 Task: Create ChildIssue0000000097 as Child Issue of Issue Issue0000000049 in Backlog  in Scrum Project Project0000000010 in Jira. Create ChildIssue0000000098 as Child Issue of Issue Issue0000000049 in Backlog  in Scrum Project Project0000000010 in Jira. Create ChildIssue0000000099 as Child Issue of Issue Issue0000000050 in Backlog  in Scrum Project Project0000000010 in Jira. Create ChildIssue0000000100 as Child Issue of Issue Issue0000000050 in Backlog  in Scrum Project Project0000000010 in Jira. Assign mailaustralia7@gmail.com as Assignee of Child Issue ChildIssue0000000081 of Issue Issue0000000041 in Backlog  in Scrum Project Project0000000009 in Jira
Action: Mouse scrolled (519, 297) with delta (0, -1)
Screenshot: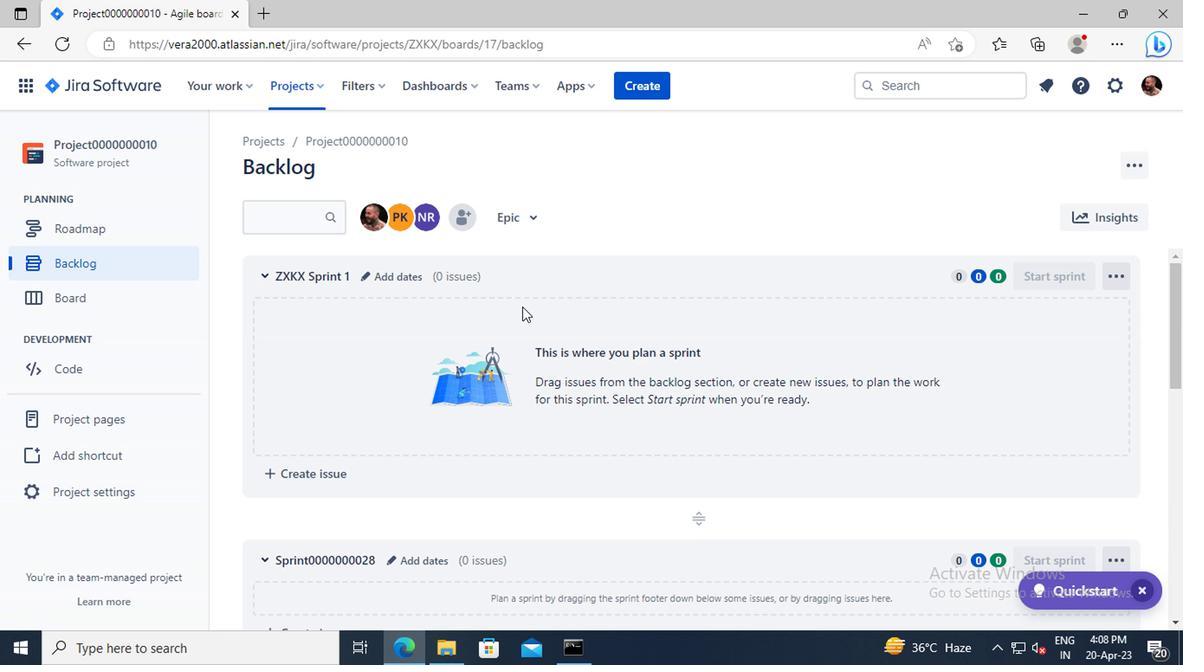 
Action: Mouse scrolled (519, 297) with delta (0, -1)
Screenshot: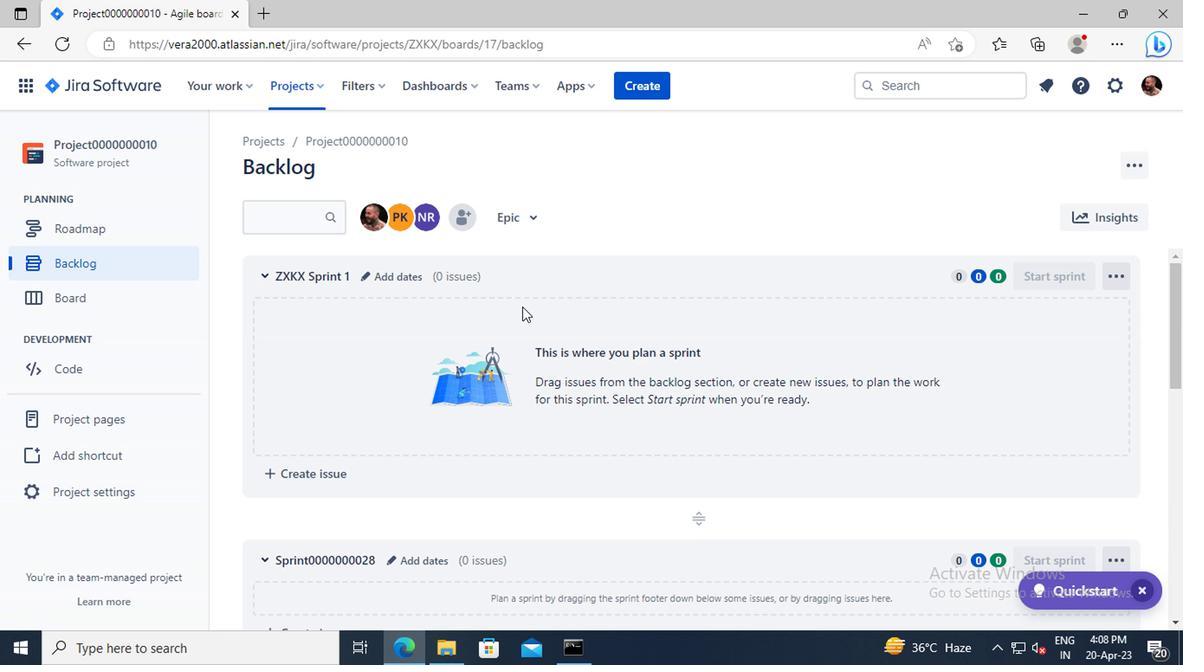
Action: Mouse scrolled (519, 297) with delta (0, -1)
Screenshot: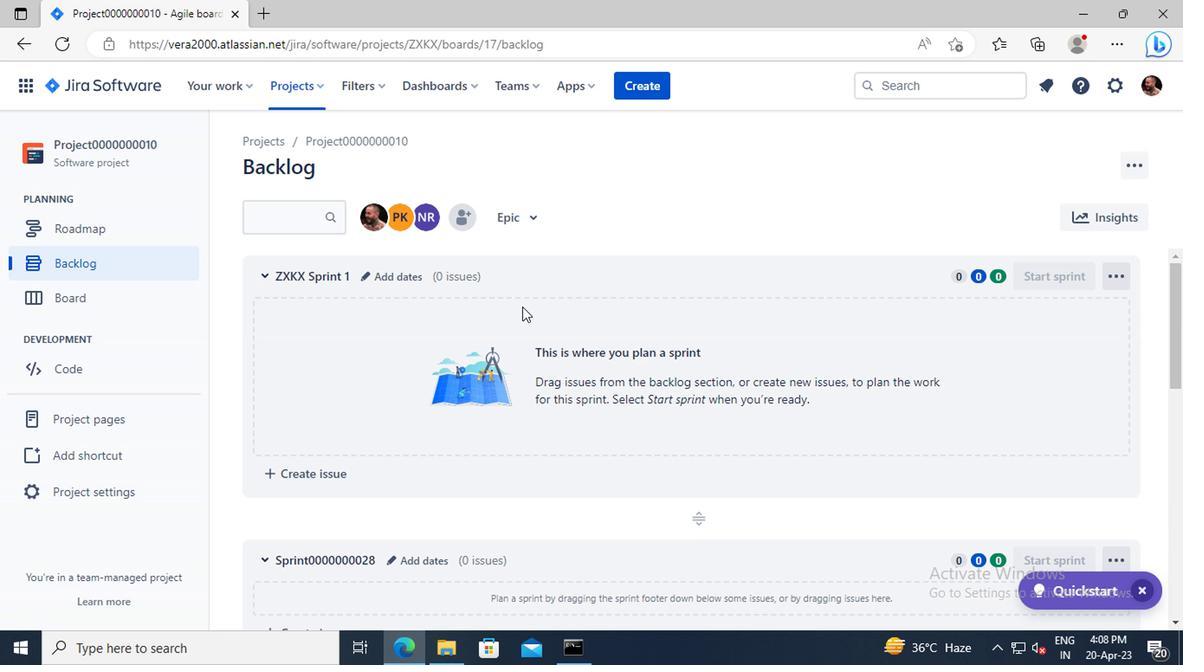 
Action: Mouse scrolled (519, 297) with delta (0, -1)
Screenshot: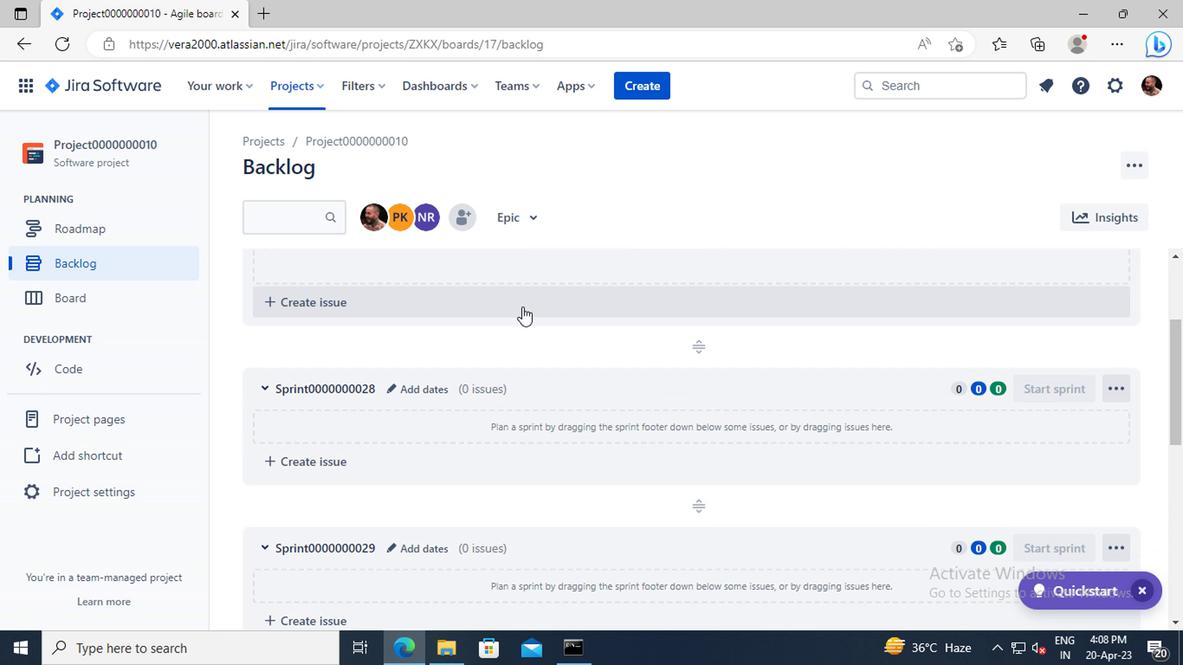
Action: Mouse scrolled (519, 297) with delta (0, -1)
Screenshot: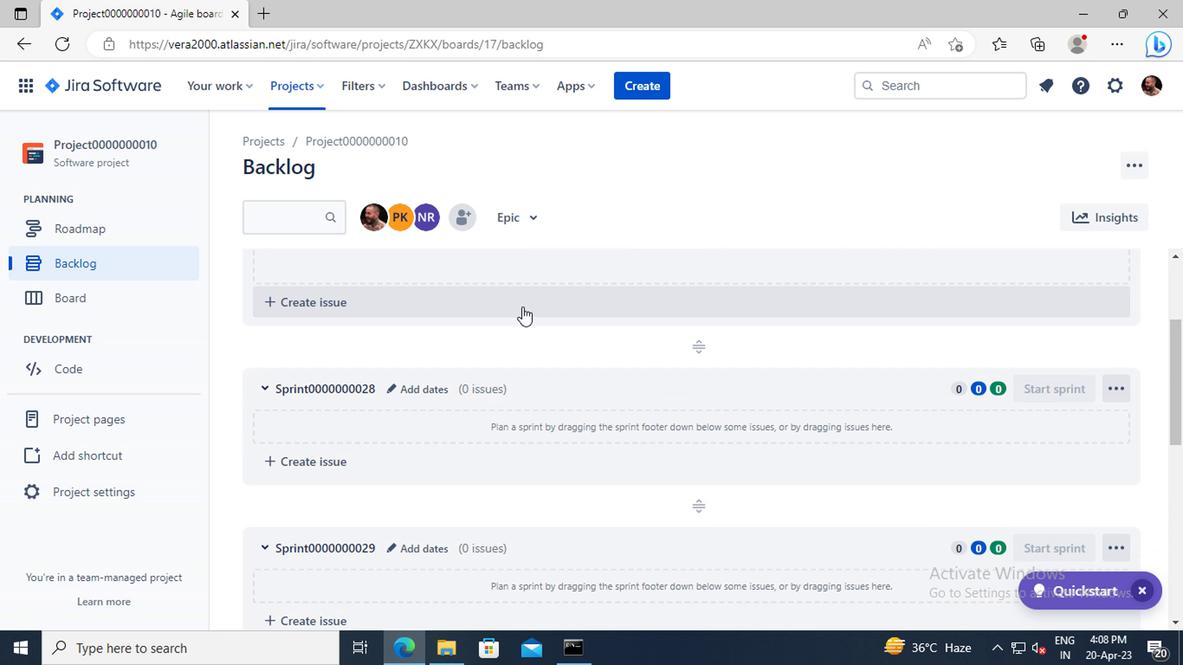 
Action: Mouse scrolled (519, 297) with delta (0, -1)
Screenshot: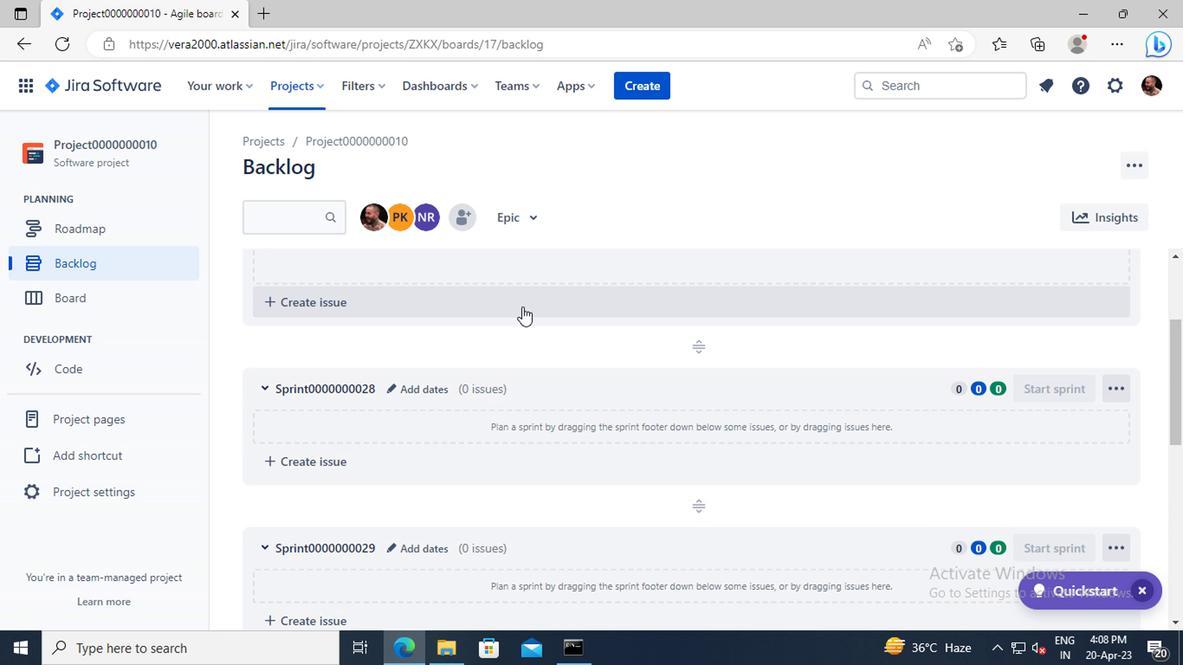 
Action: Mouse scrolled (519, 297) with delta (0, -1)
Screenshot: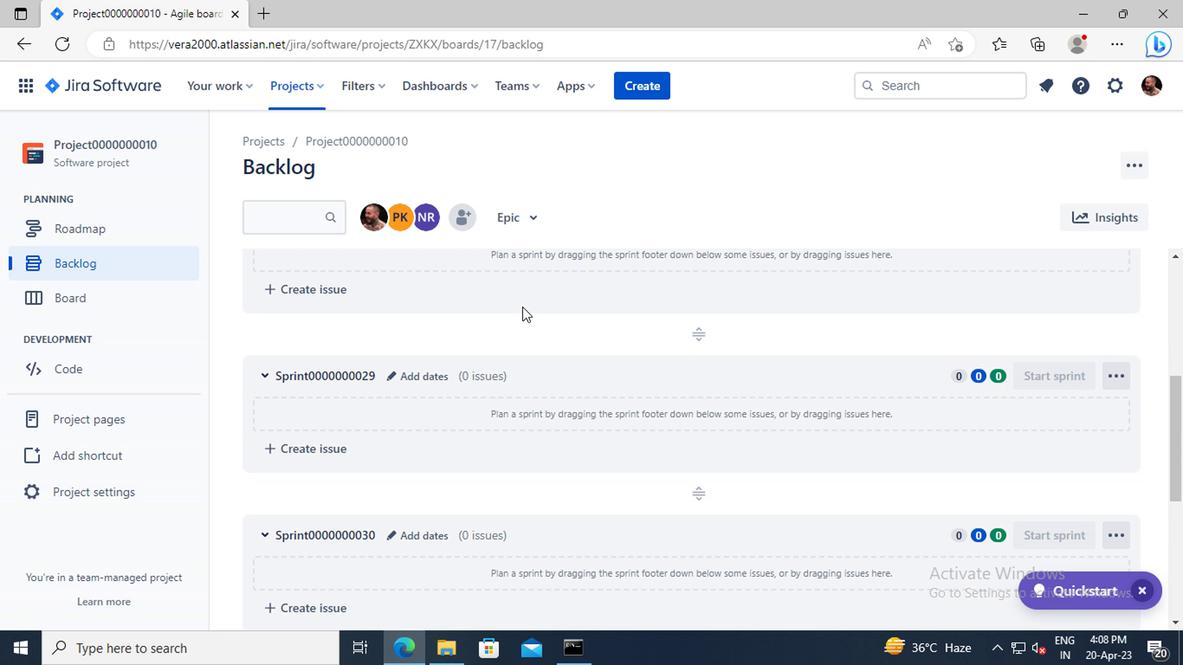 
Action: Mouse scrolled (519, 297) with delta (0, -1)
Screenshot: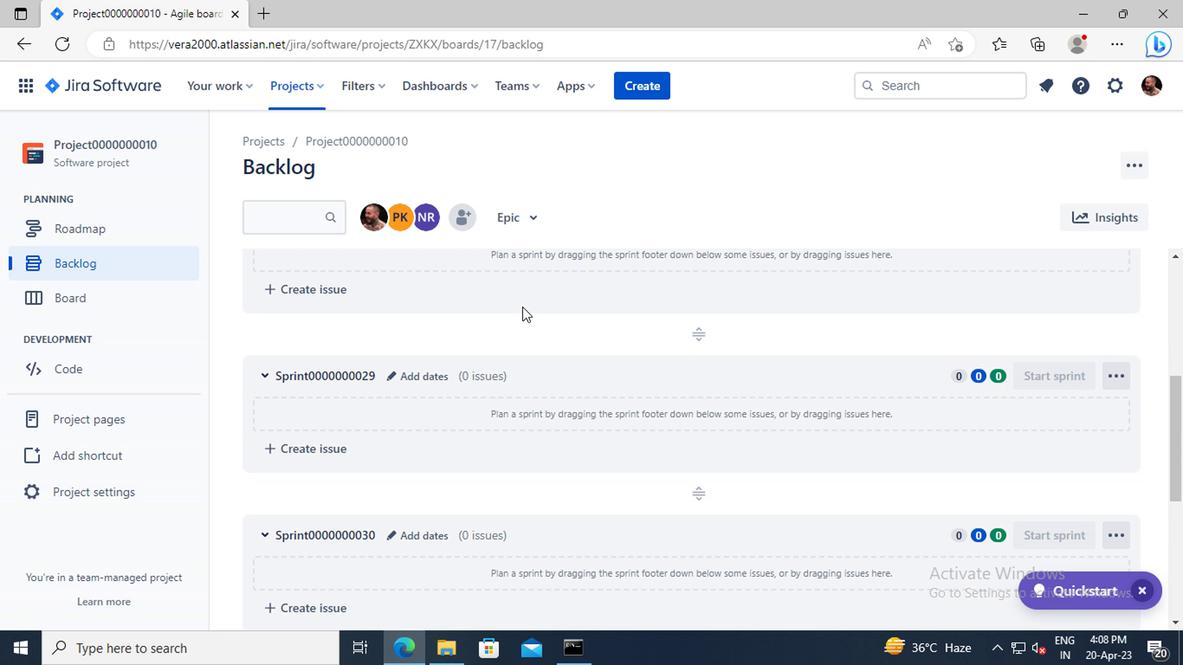 
Action: Mouse scrolled (519, 297) with delta (0, -1)
Screenshot: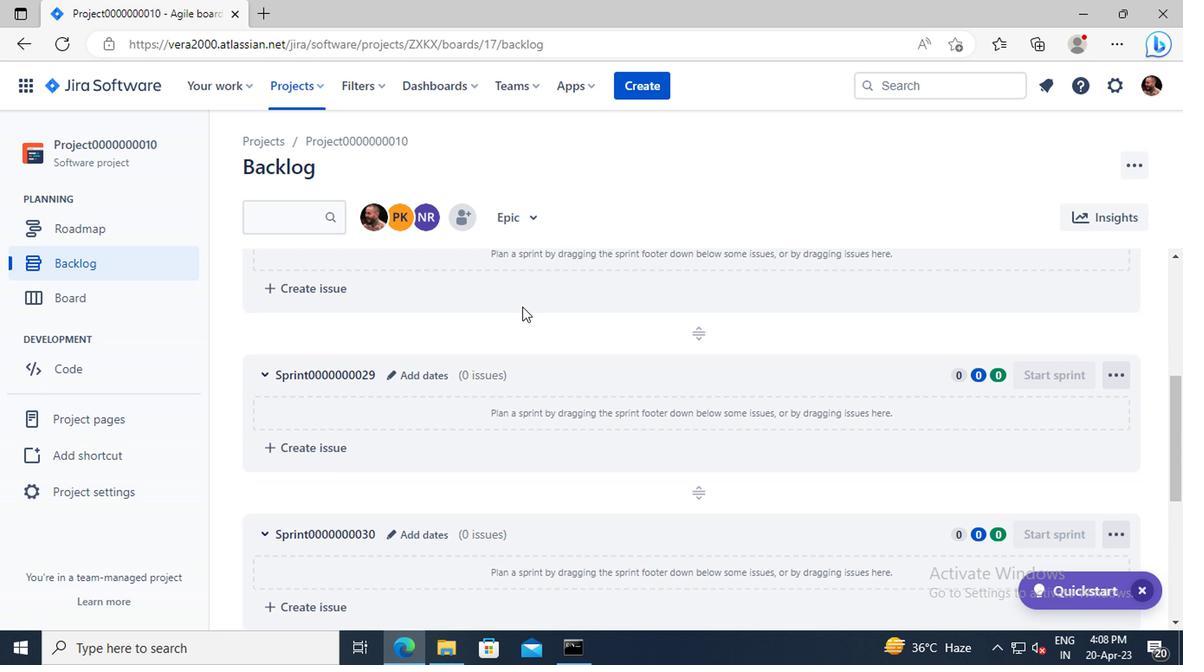 
Action: Mouse scrolled (519, 297) with delta (0, -1)
Screenshot: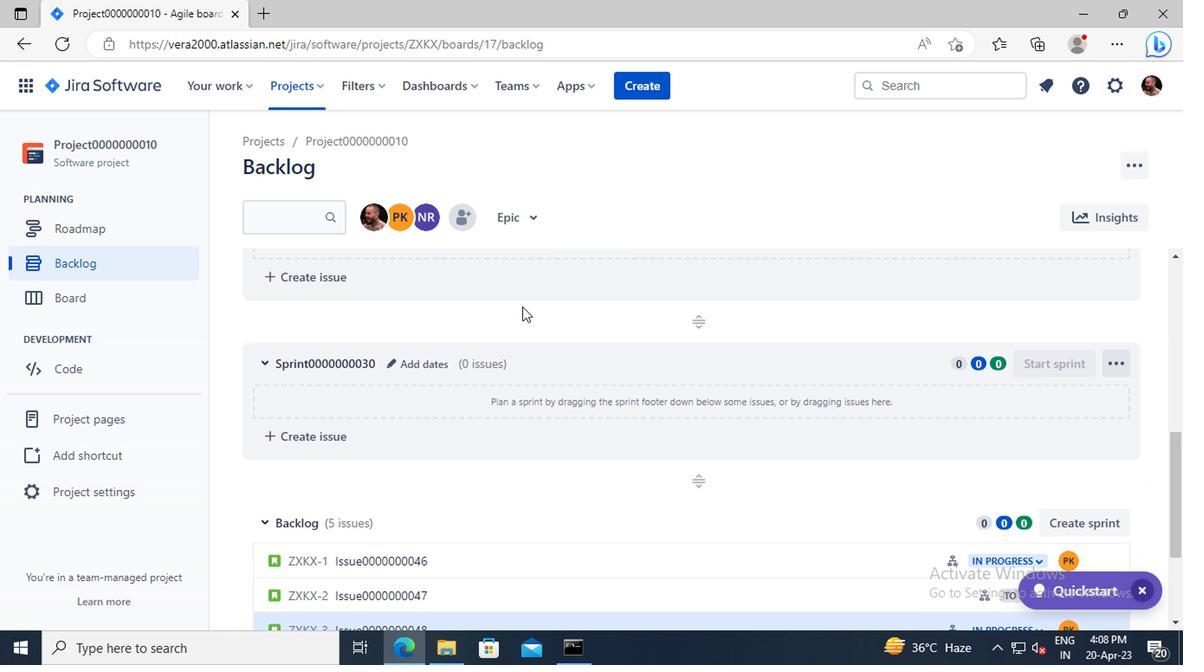 
Action: Mouse scrolled (519, 297) with delta (0, -1)
Screenshot: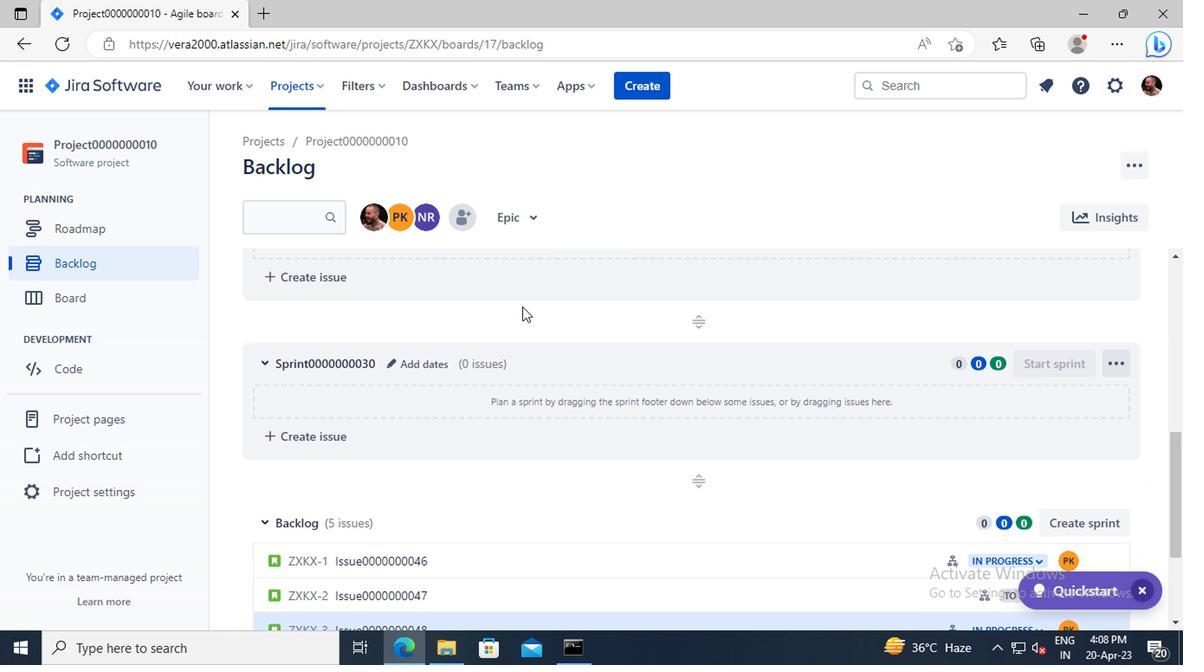 
Action: Mouse scrolled (519, 297) with delta (0, -1)
Screenshot: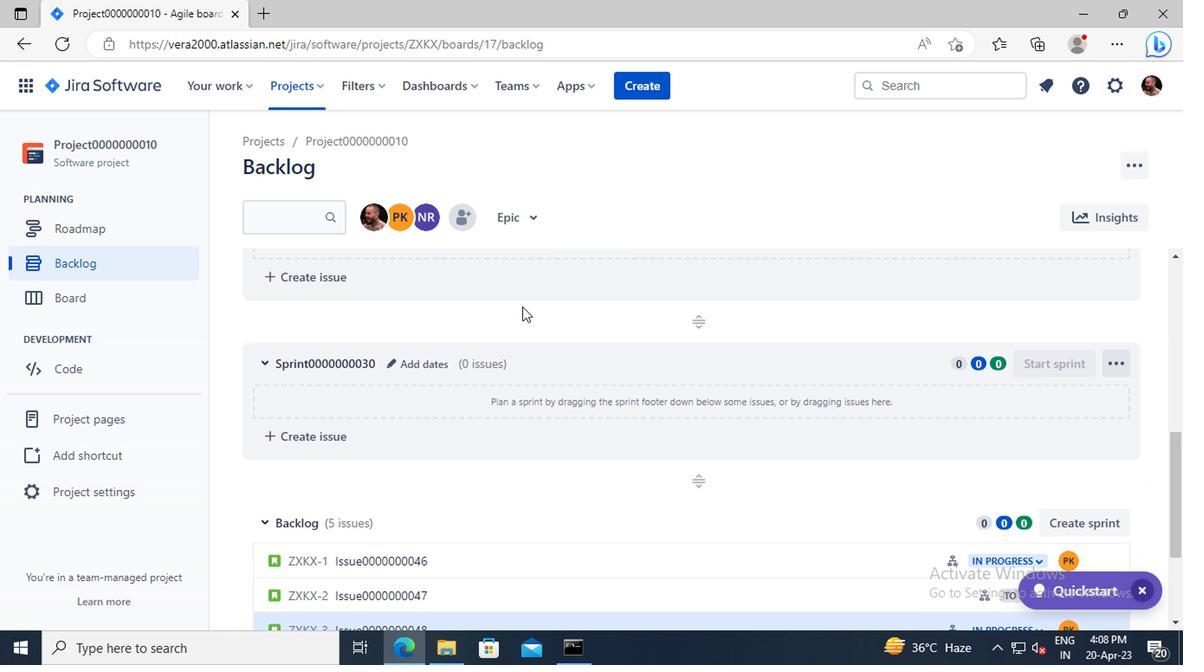 
Action: Mouse moved to (404, 490)
Screenshot: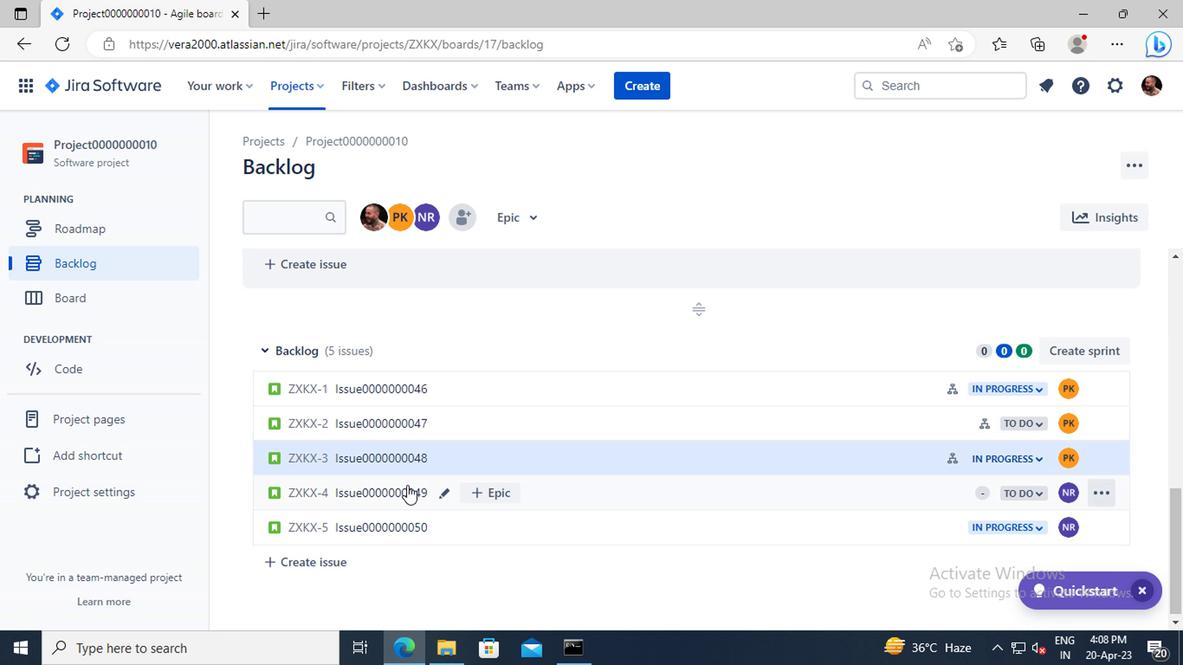 
Action: Mouse pressed left at (404, 490)
Screenshot: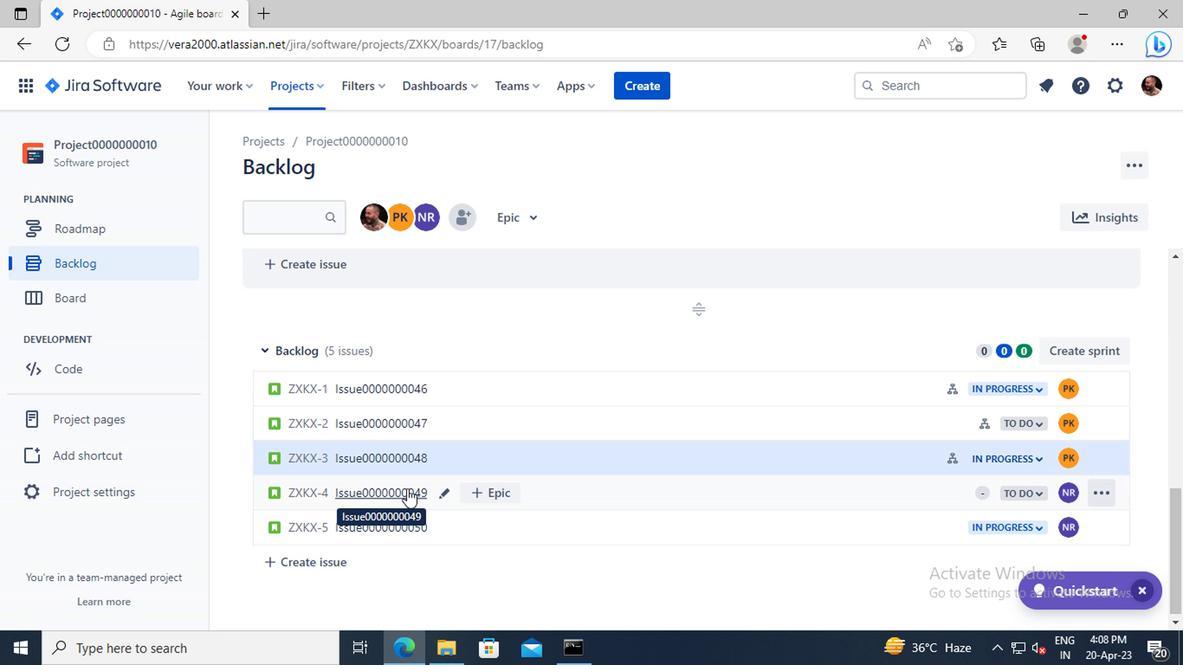 
Action: Mouse moved to (867, 339)
Screenshot: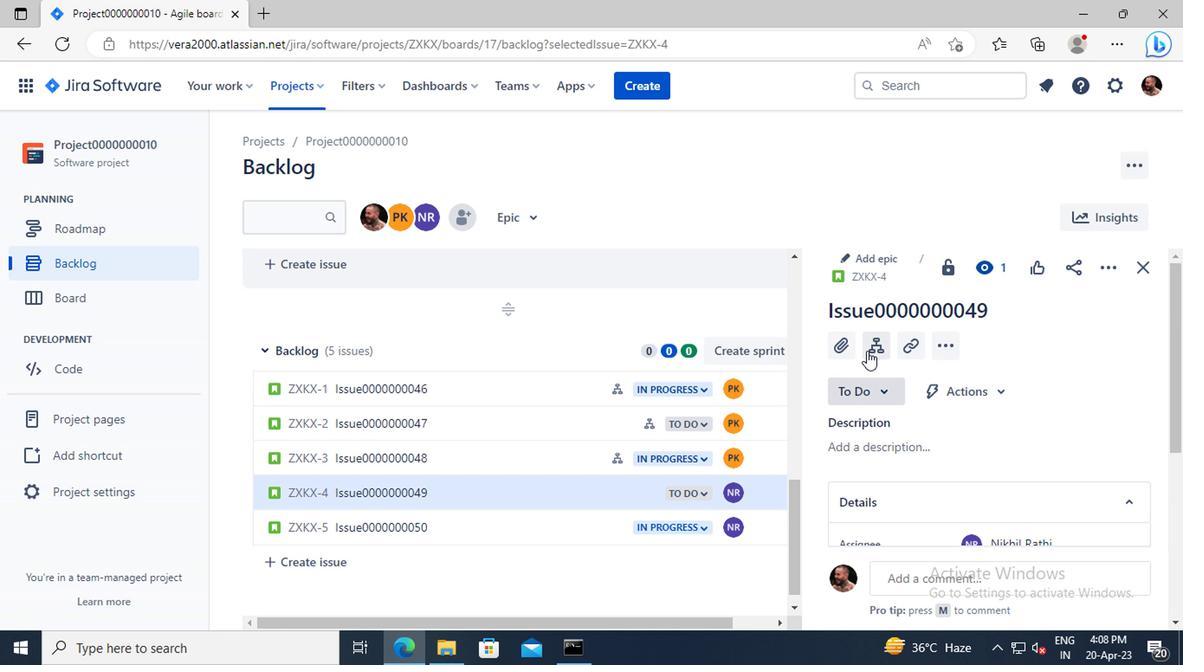 
Action: Mouse pressed left at (867, 339)
Screenshot: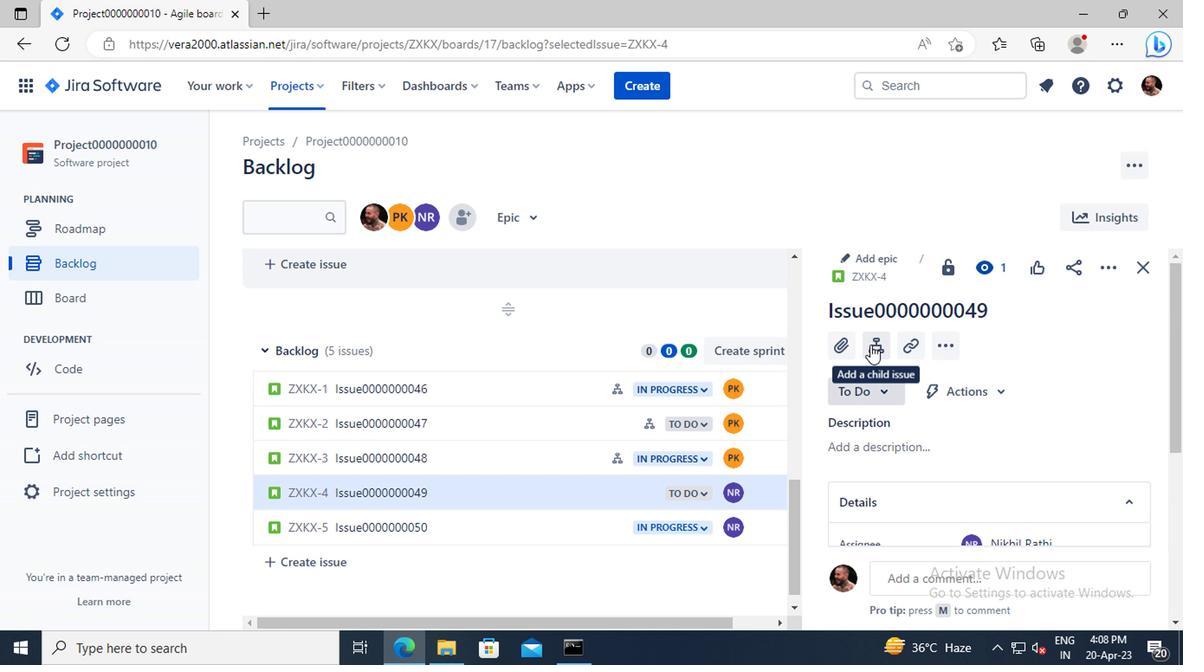 
Action: Mouse moved to (890, 422)
Screenshot: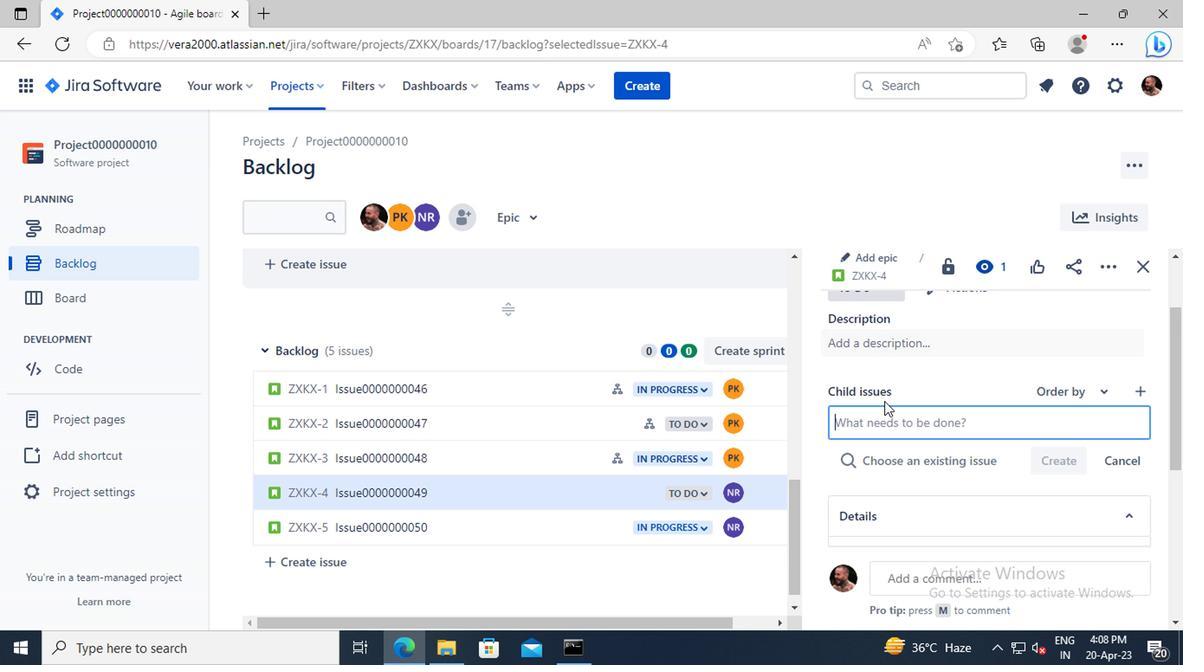 
Action: Mouse pressed left at (890, 422)
Screenshot: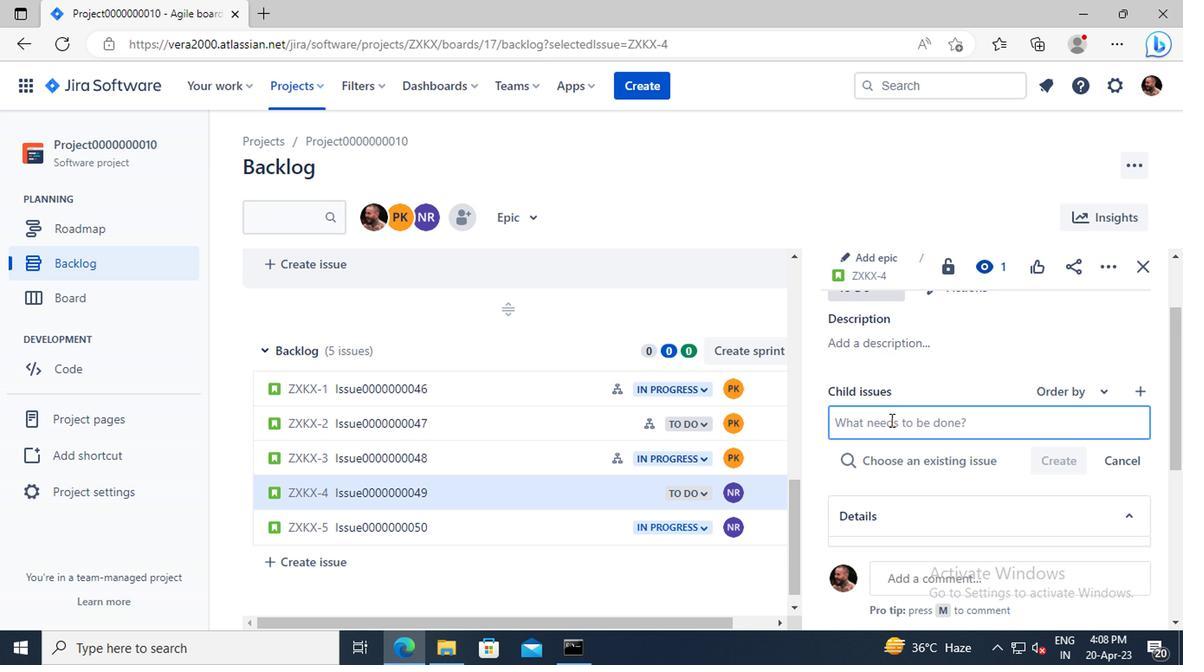 
Action: Key pressed <Key.shift>CHILD<Key.shift>ISSUE0000000097
Screenshot: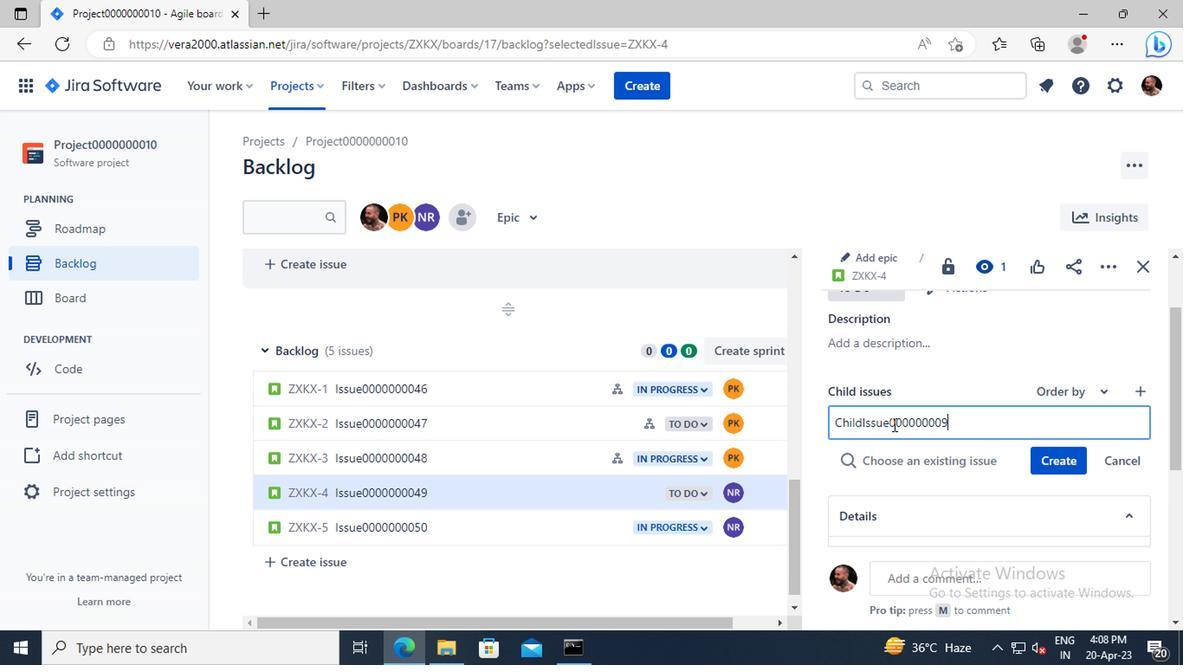 
Action: Mouse moved to (1037, 455)
Screenshot: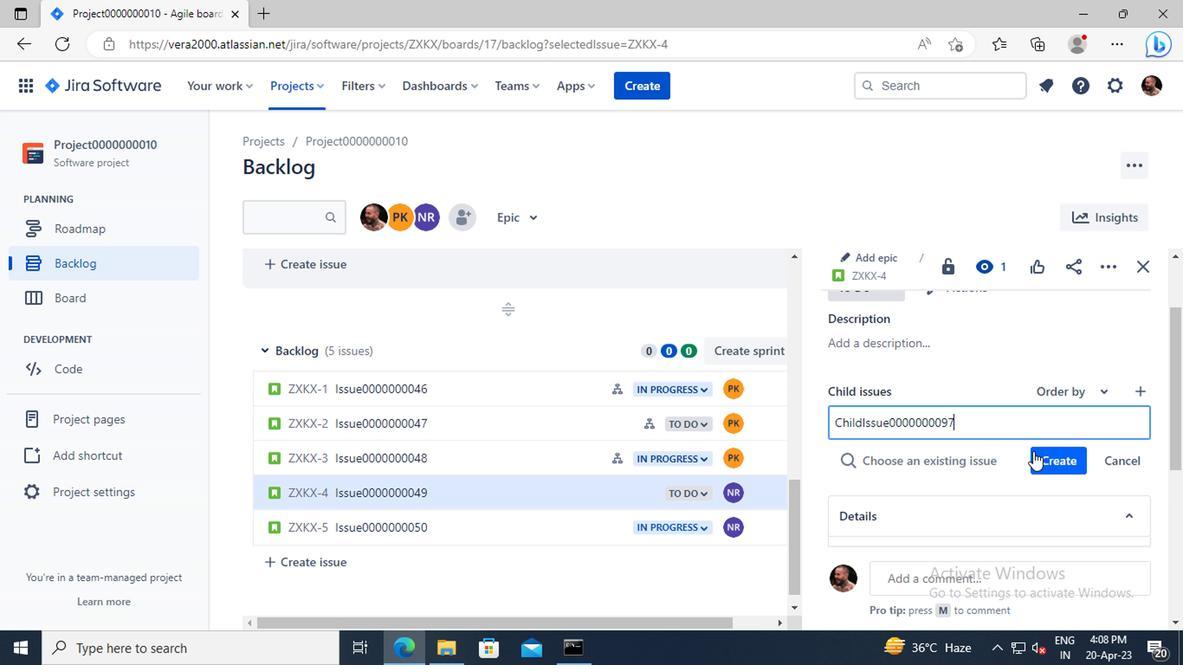 
Action: Mouse pressed left at (1037, 455)
Screenshot: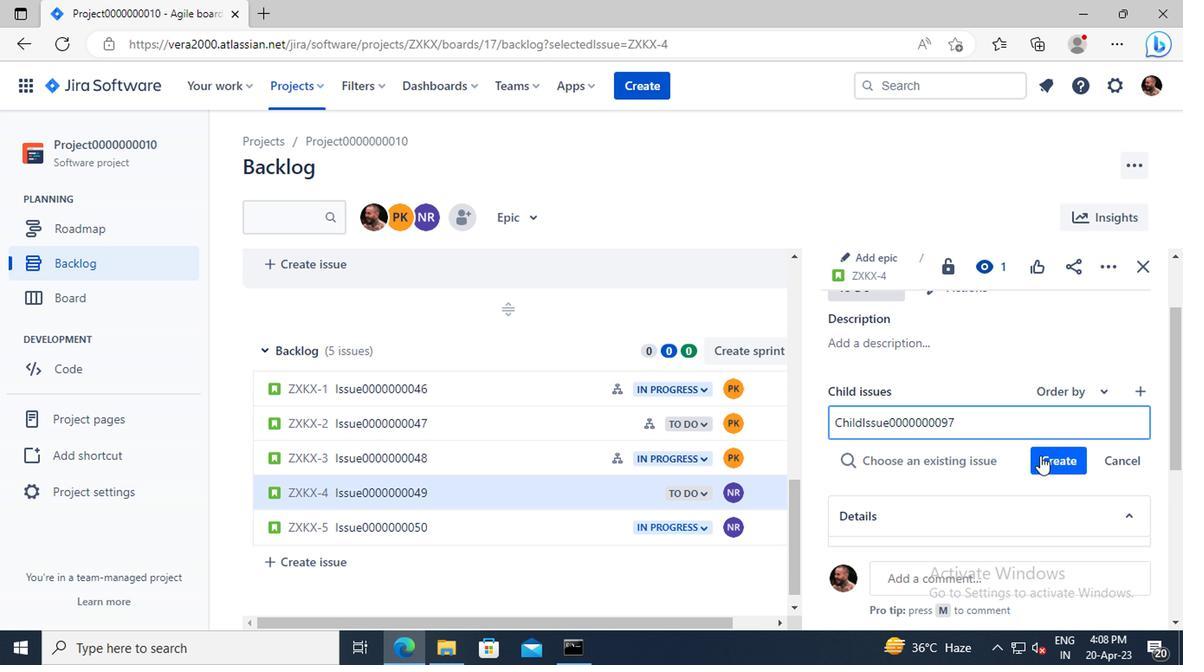 
Action: Mouse moved to (931, 477)
Screenshot: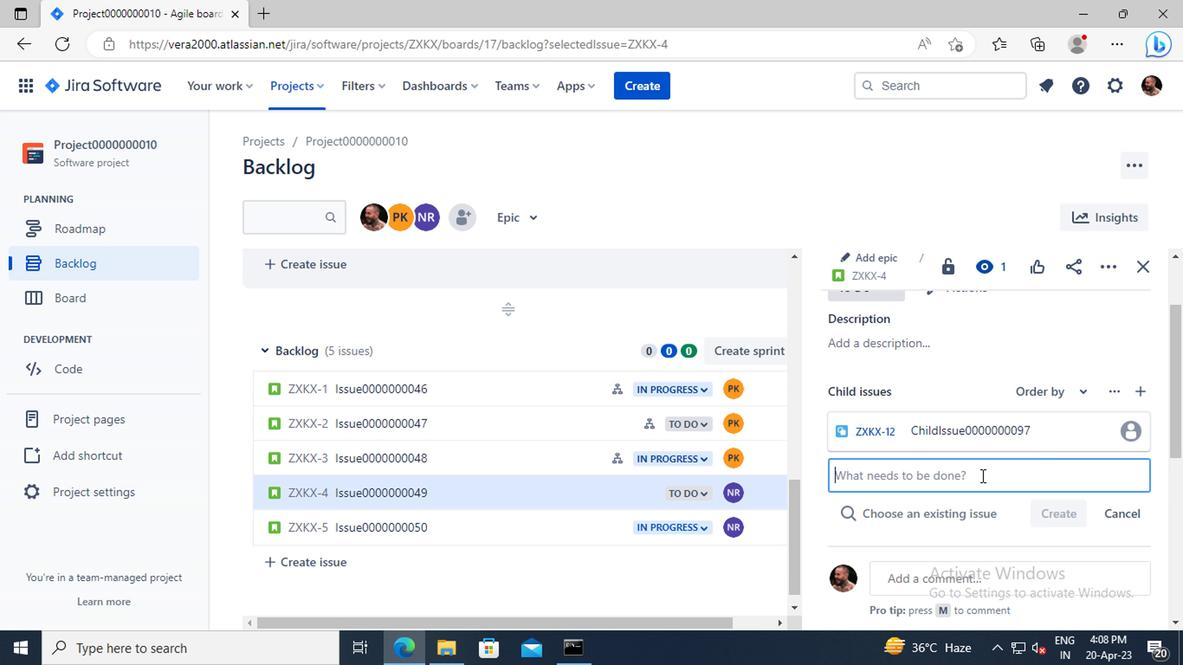 
Action: Mouse pressed left at (931, 477)
Screenshot: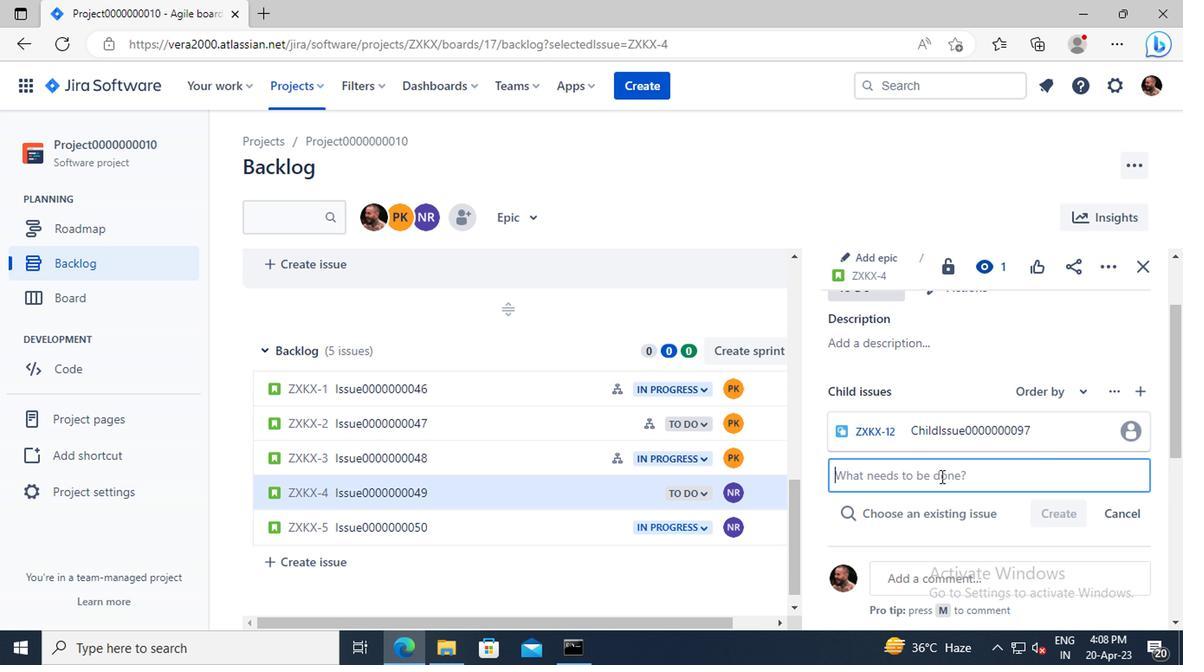 
Action: Key pressed <Key.shift>CHILD<Key.shift>ISSUE0000000098
Screenshot: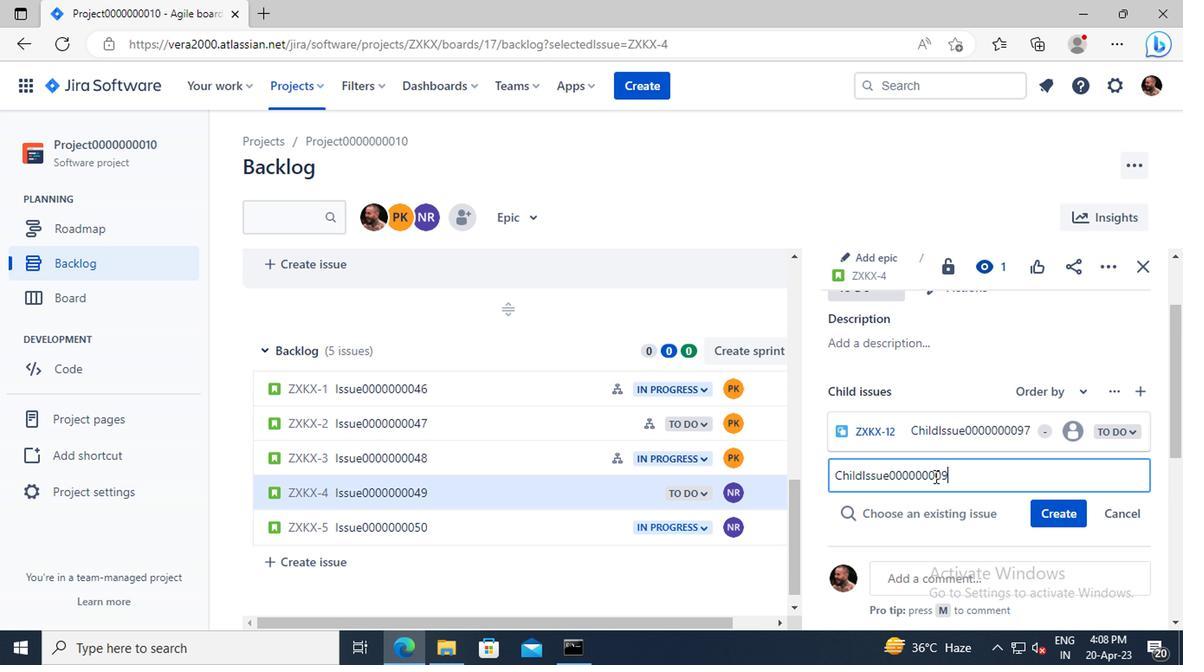 
Action: Mouse moved to (1057, 516)
Screenshot: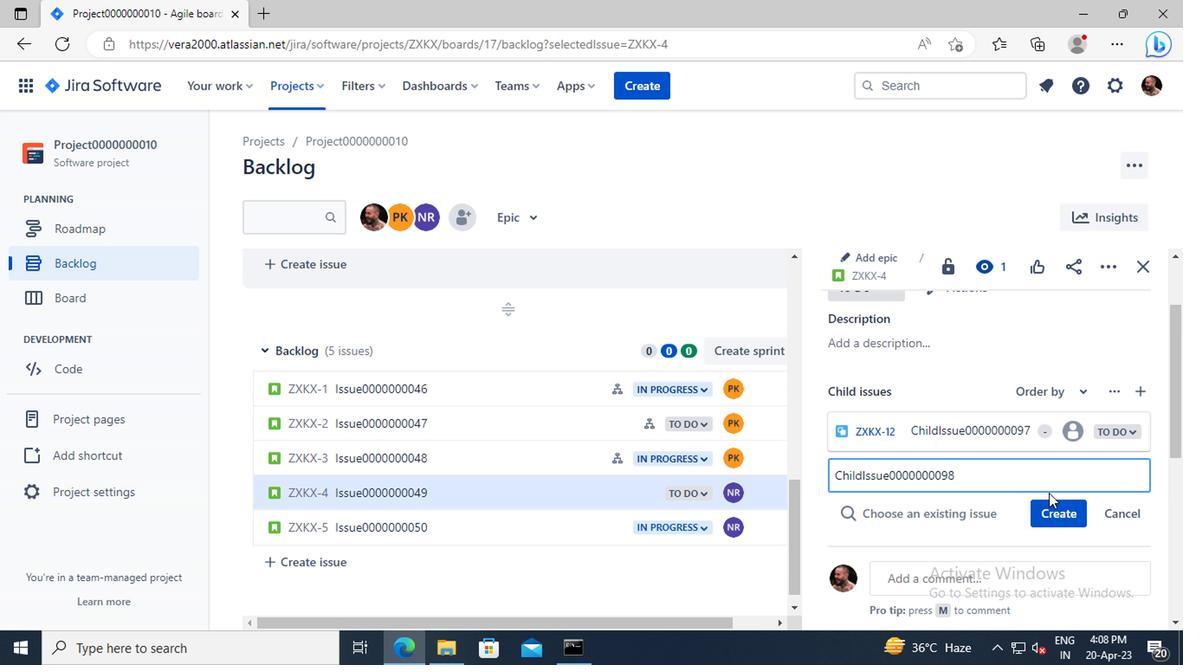 
Action: Mouse pressed left at (1057, 516)
Screenshot: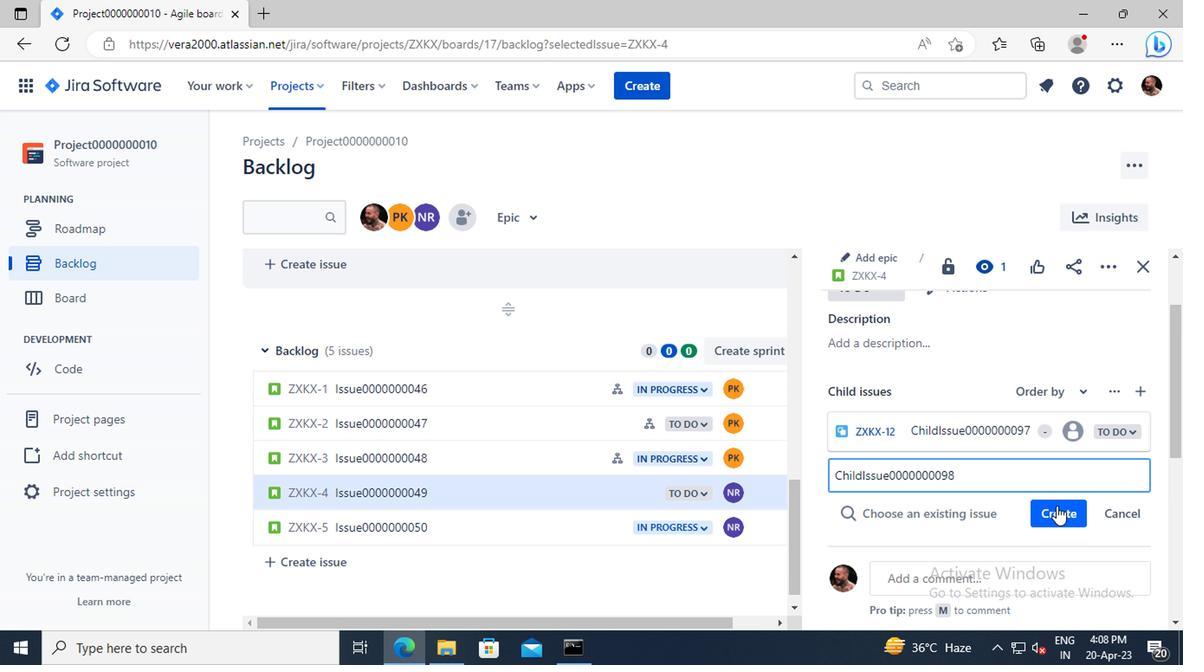 
Action: Mouse moved to (404, 533)
Screenshot: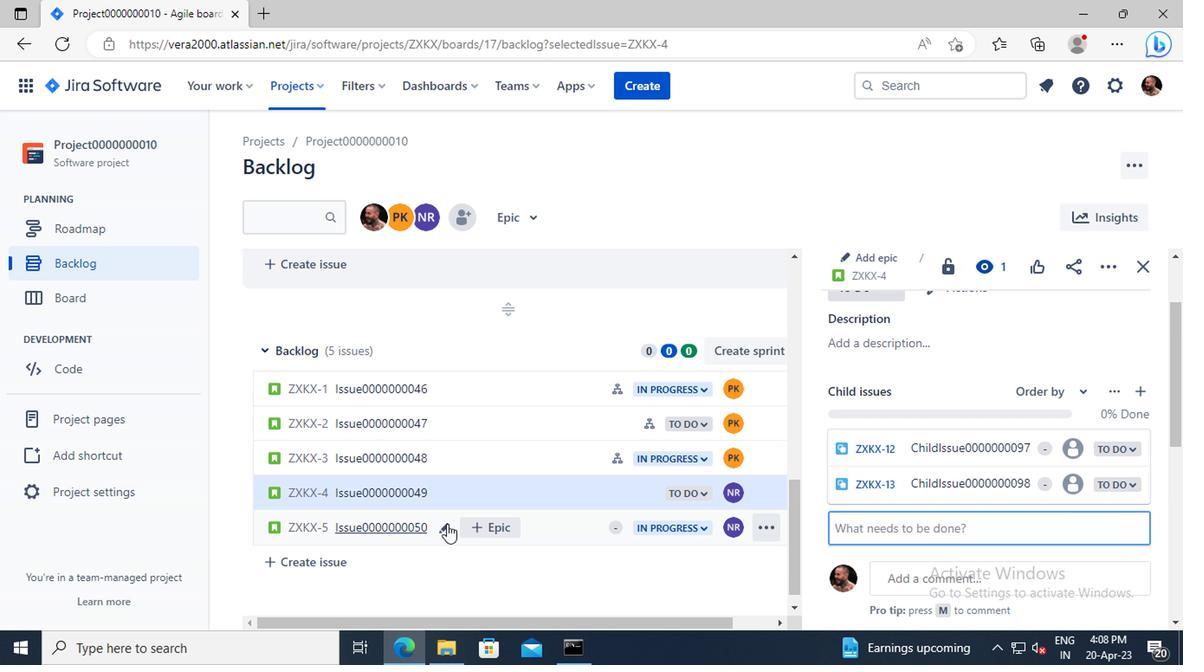 
Action: Mouse pressed left at (404, 533)
Screenshot: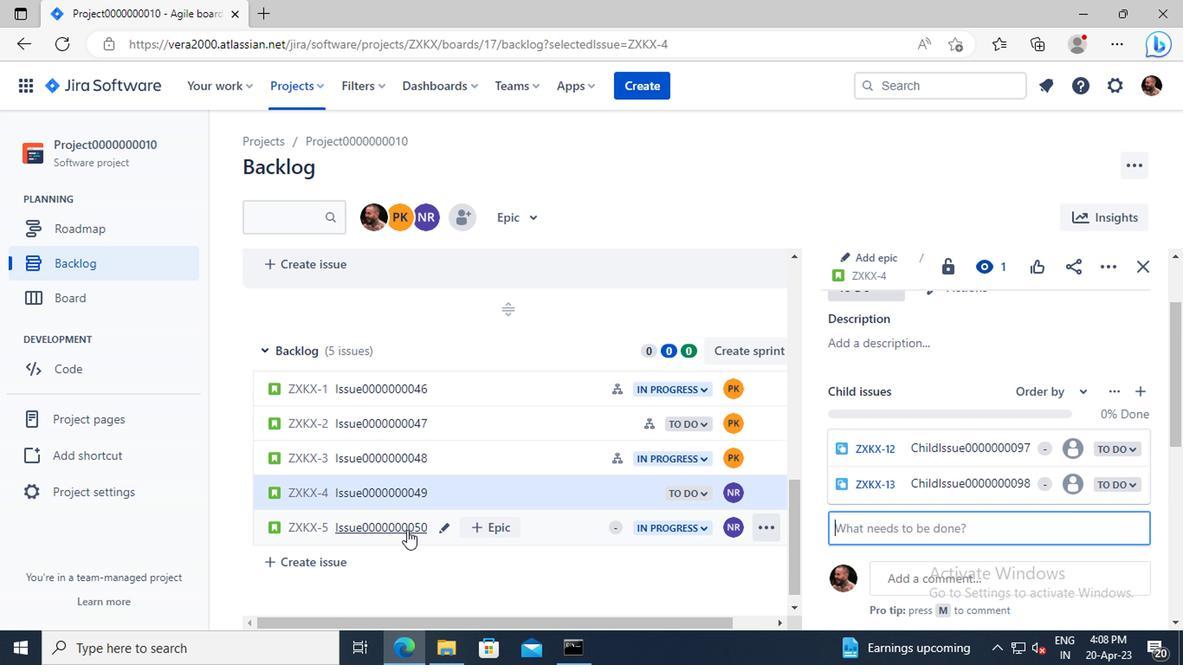 
Action: Mouse moved to (871, 339)
Screenshot: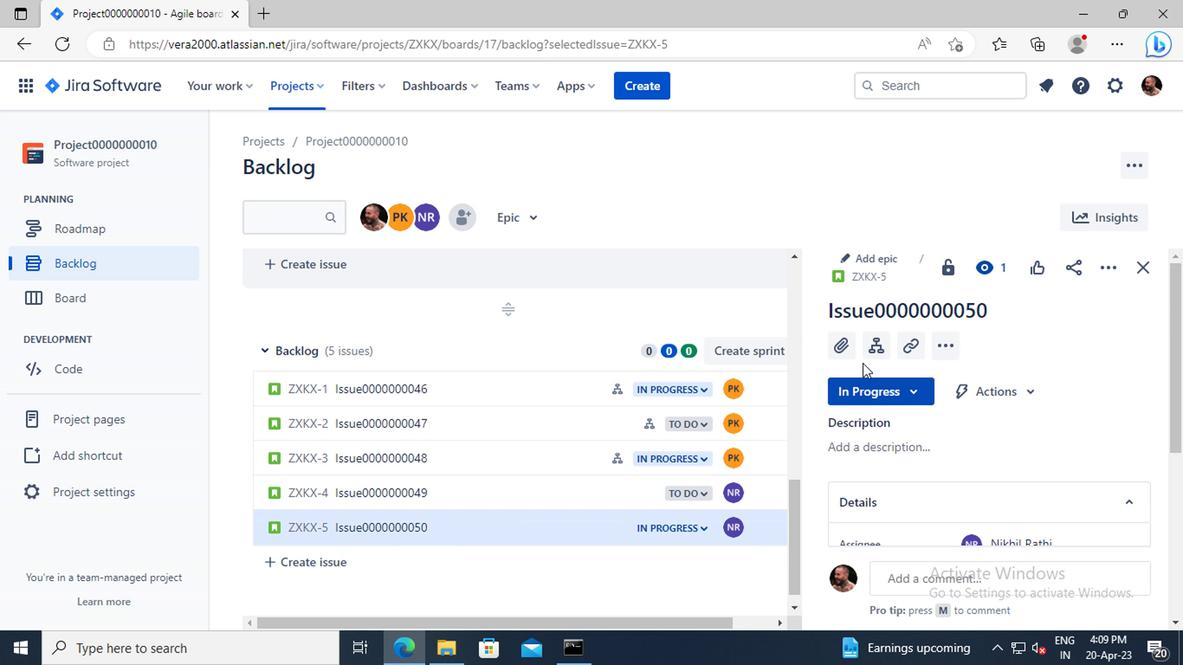 
Action: Mouse pressed left at (871, 339)
Screenshot: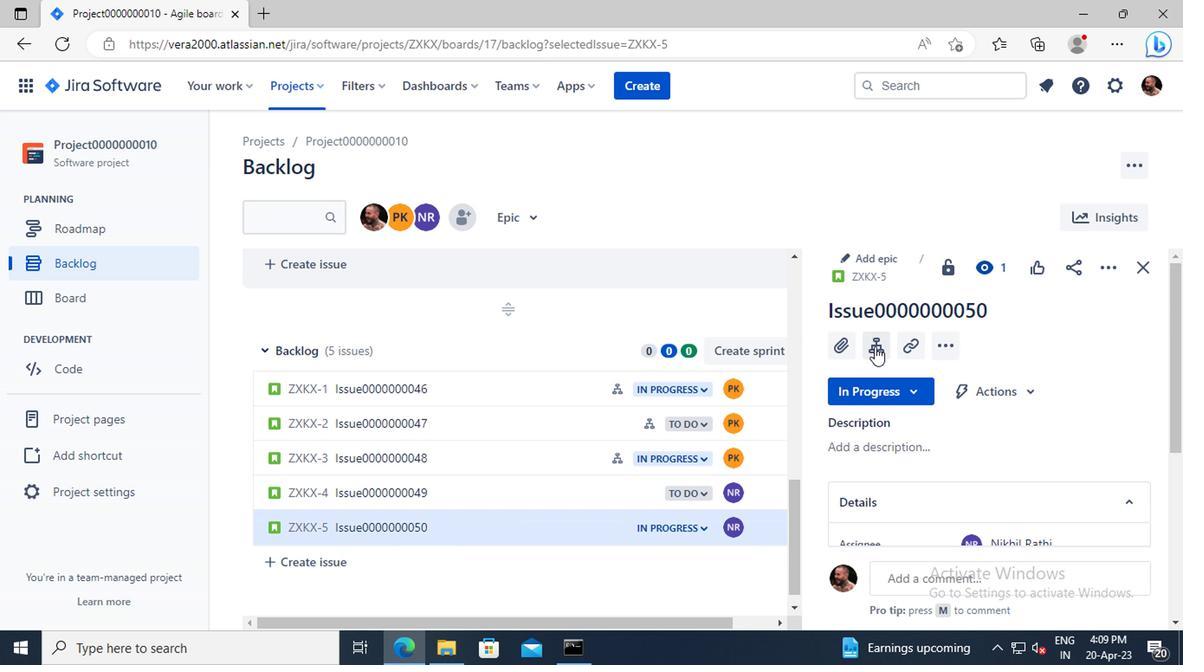 
Action: Mouse moved to (892, 410)
Screenshot: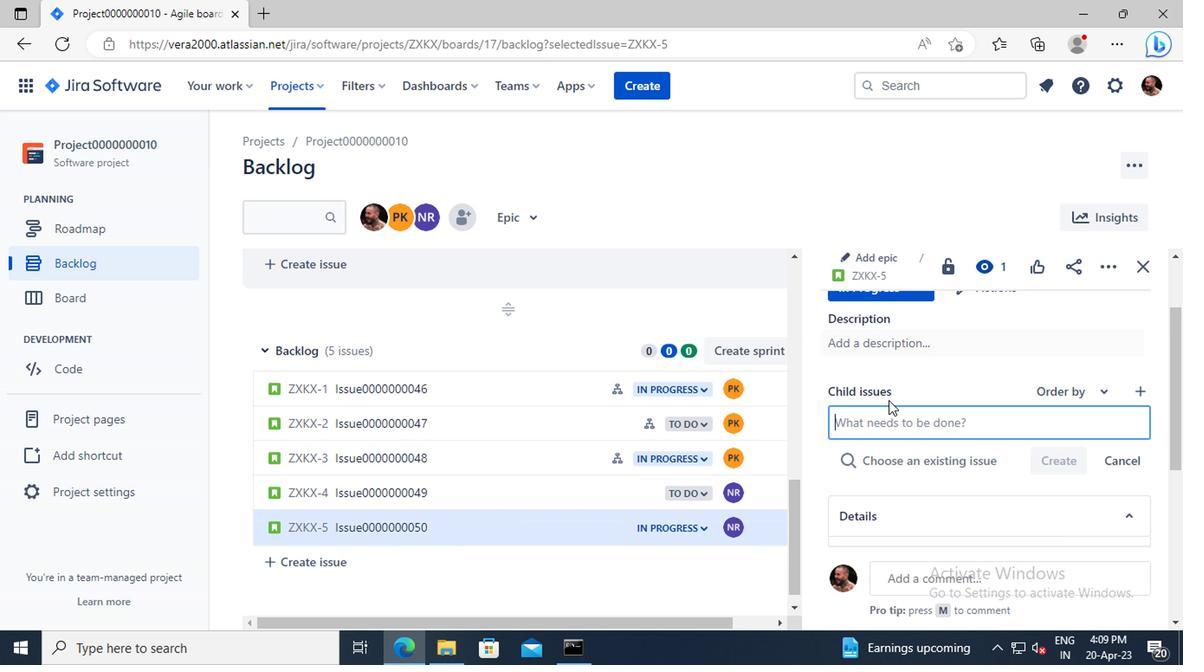 
Action: Mouse pressed left at (892, 410)
Screenshot: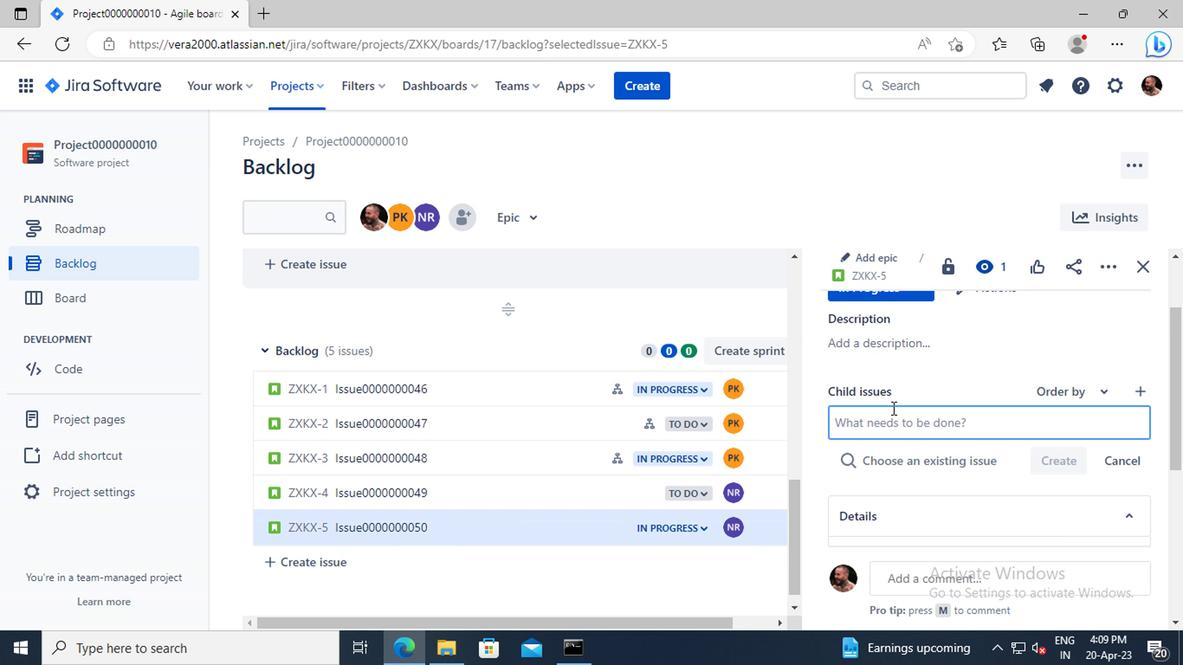 
Action: Key pressed <Key.shift>CHILD<Key.shift>ISSUE0000000099
Screenshot: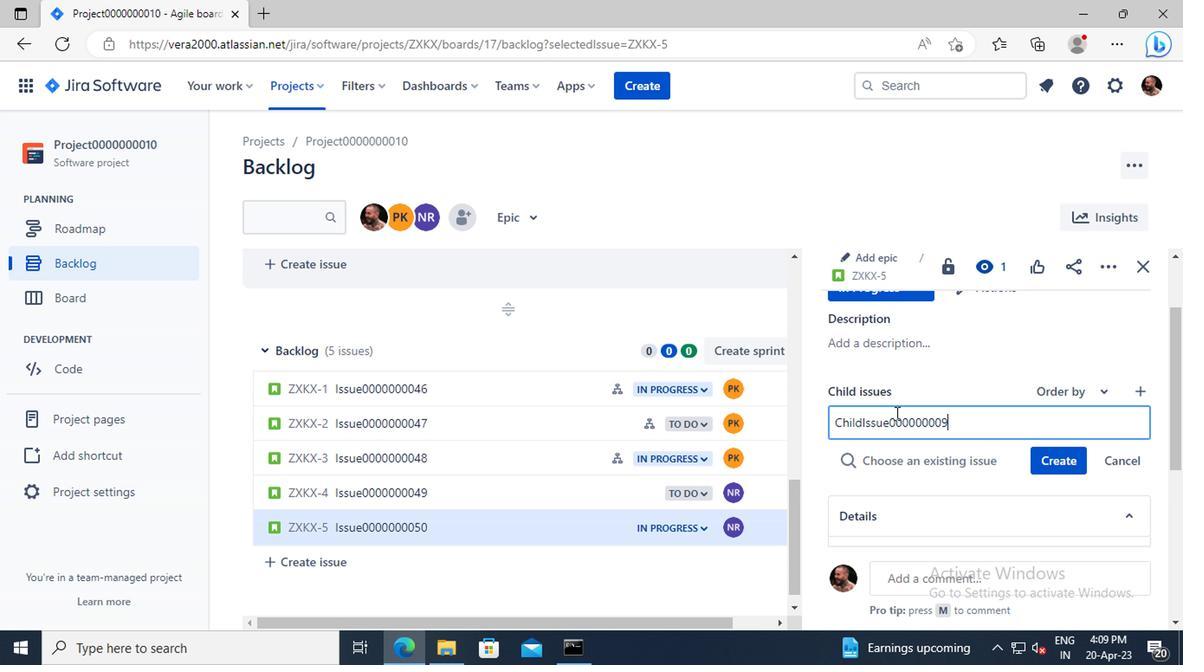 
Action: Mouse moved to (1042, 459)
Screenshot: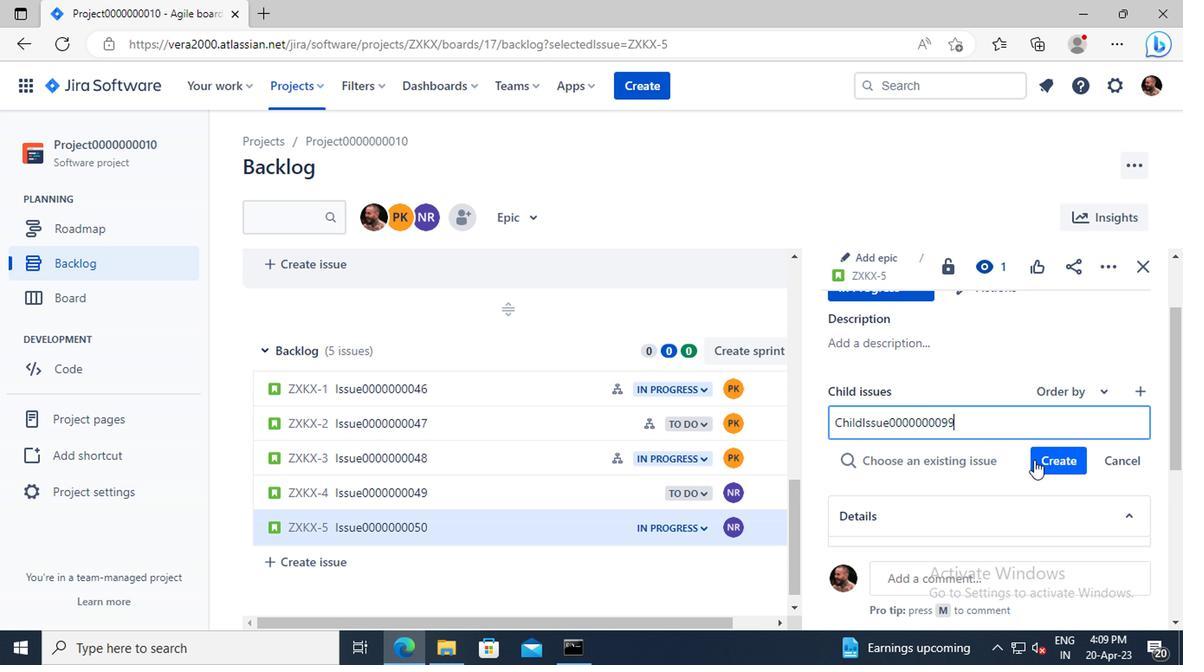 
Action: Mouse pressed left at (1042, 459)
Screenshot: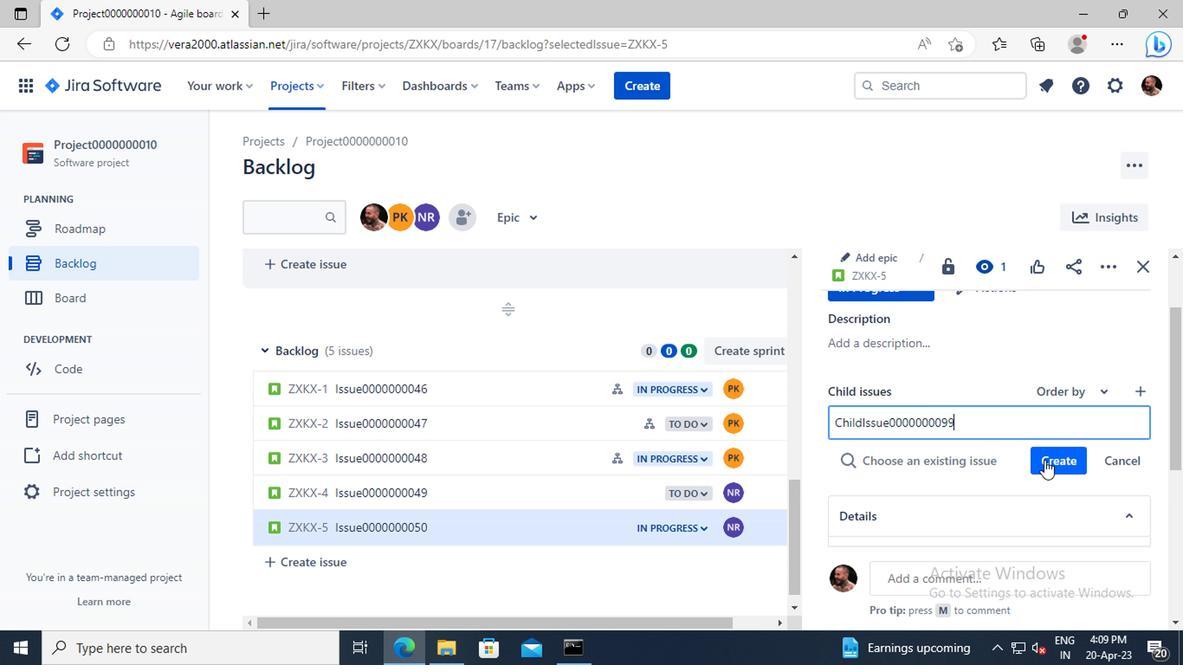 
Action: Mouse moved to (915, 468)
Screenshot: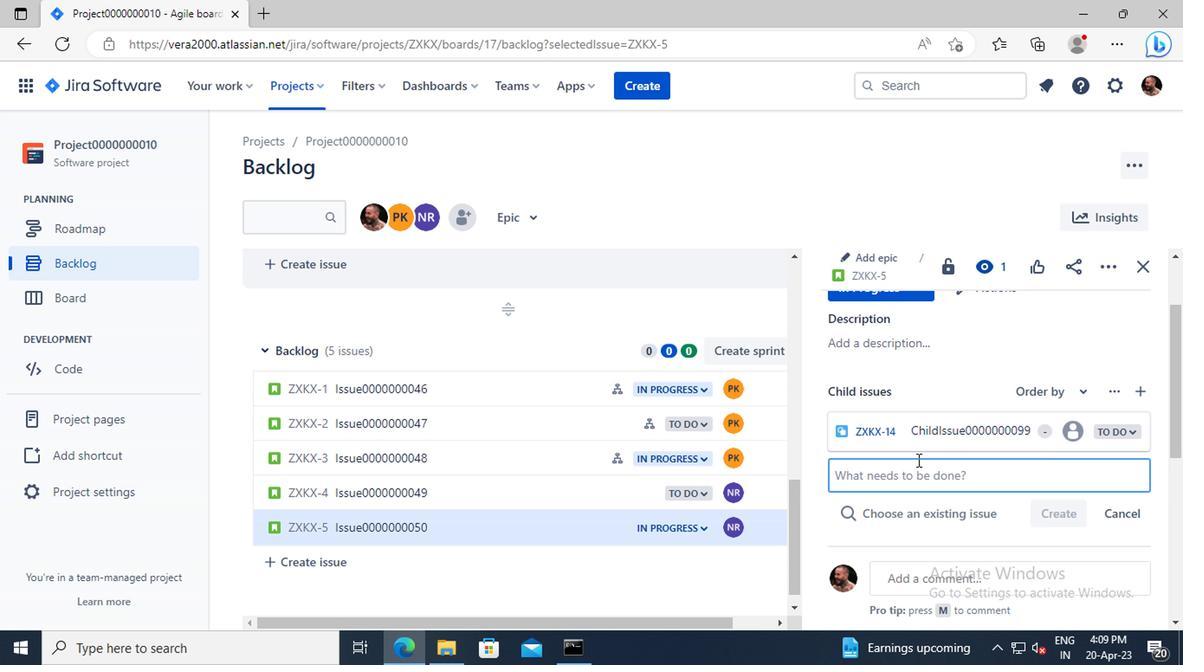 
Action: Mouse pressed left at (915, 468)
Screenshot: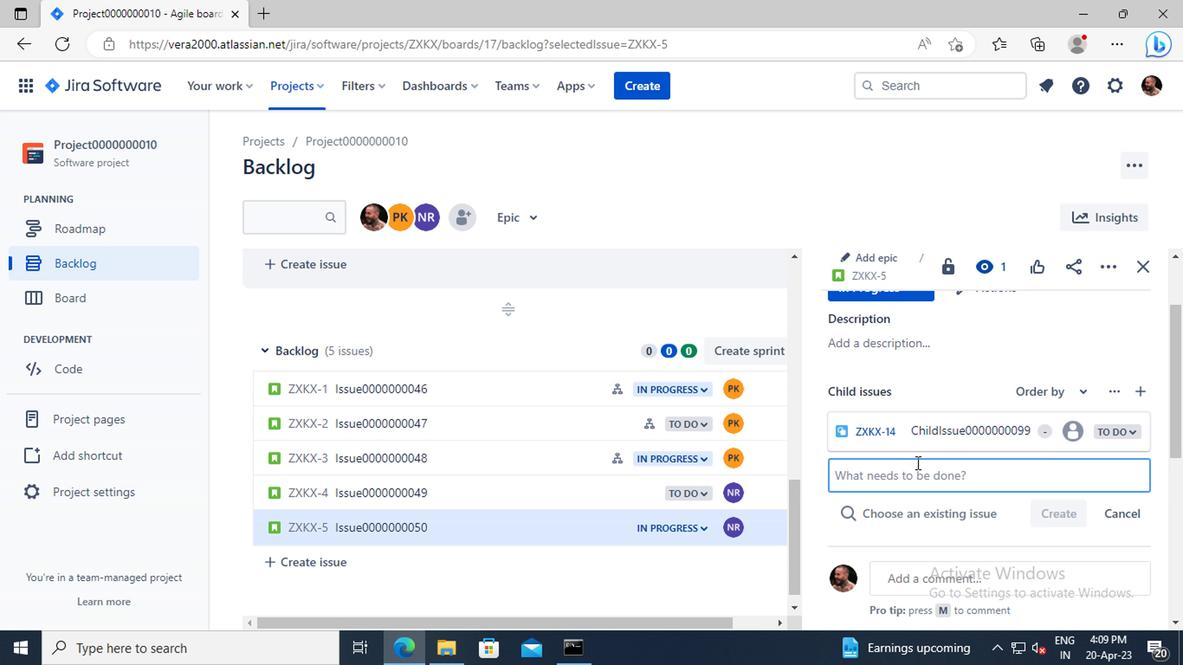 
Action: Mouse moved to (916, 469)
Screenshot: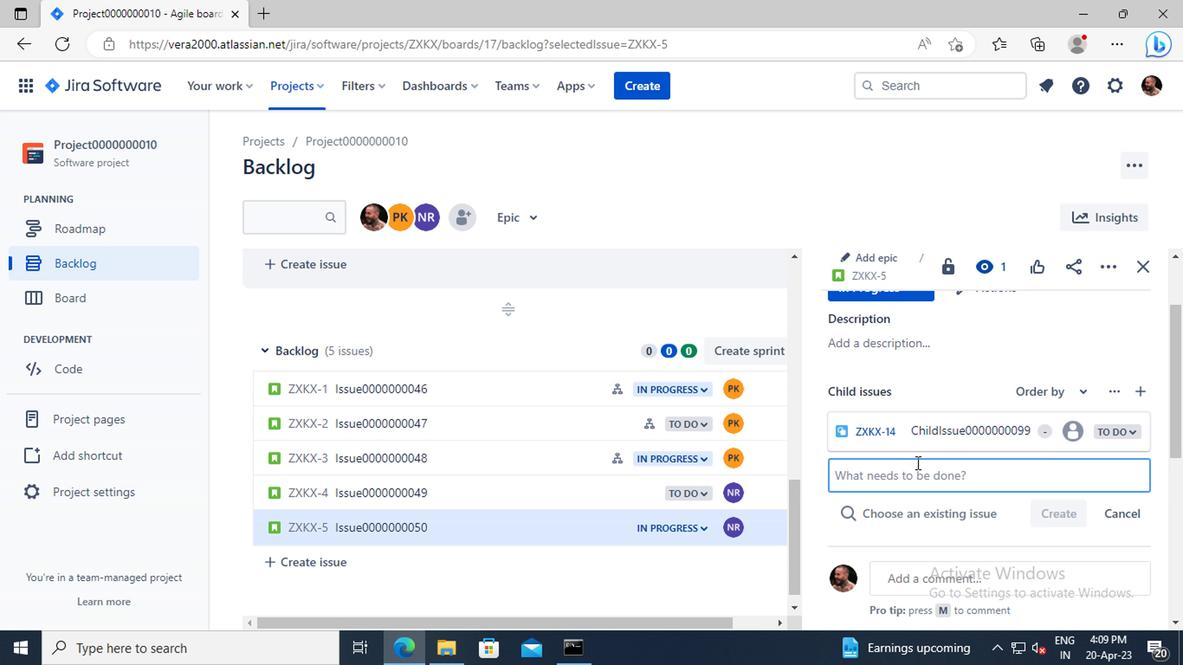 
Action: Key pressed <Key.shift>CHILD<Key.shift>ISSUE0000000100
Screenshot: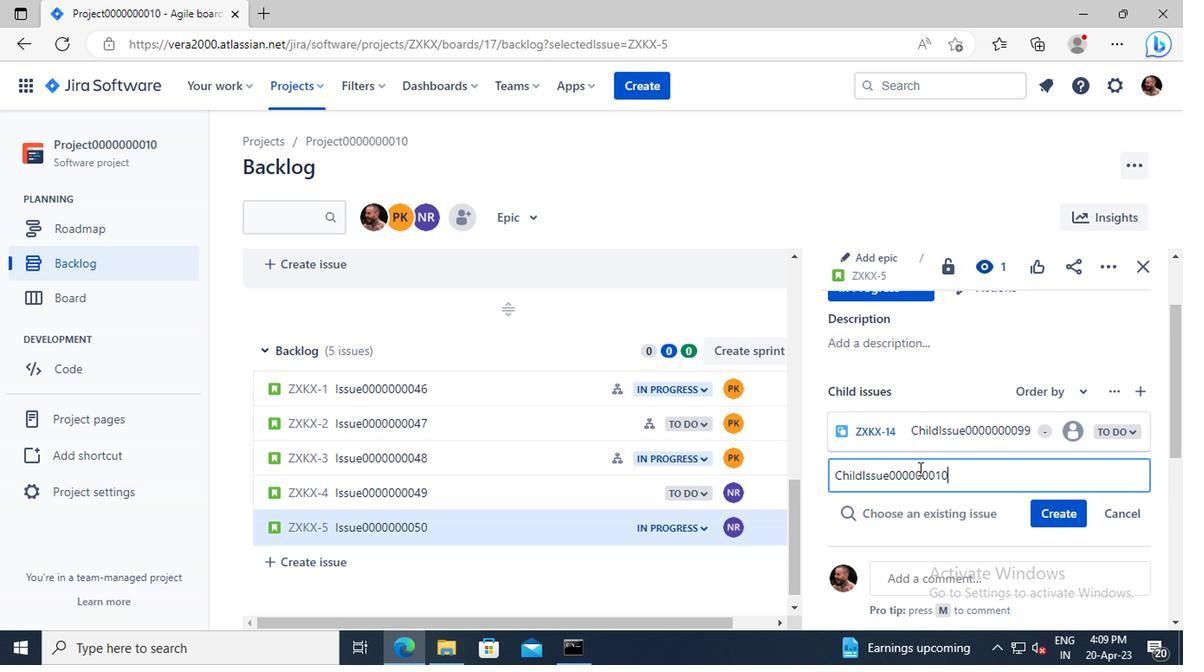 
Action: Mouse moved to (1053, 509)
Screenshot: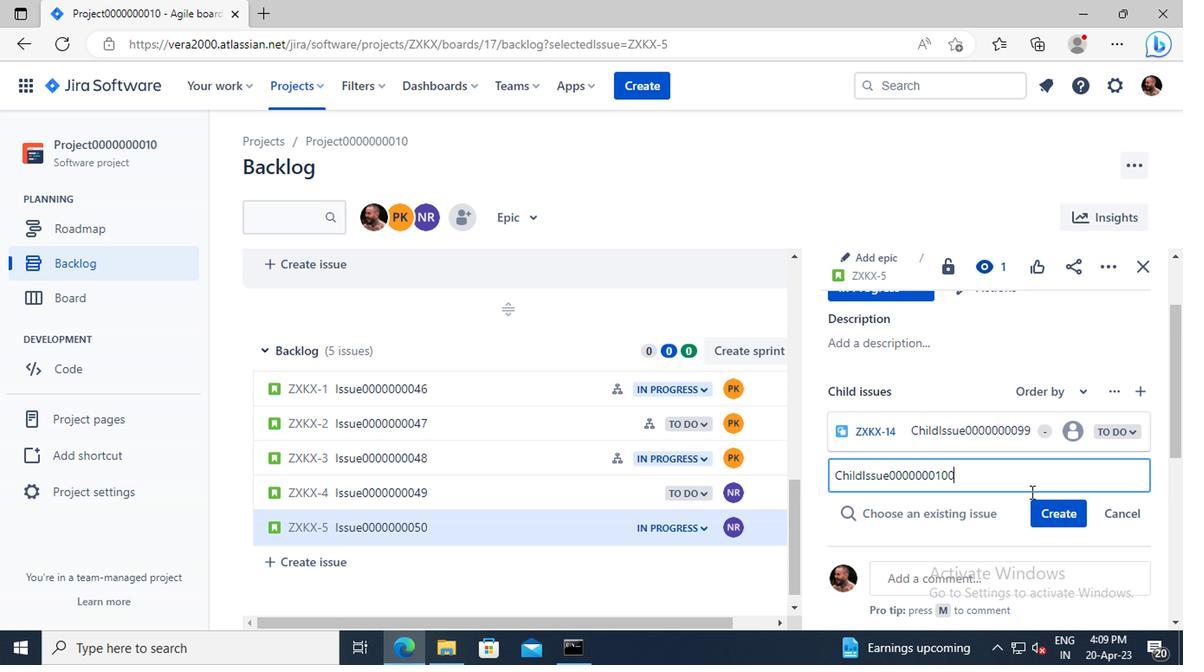 
Action: Mouse pressed left at (1053, 509)
Screenshot: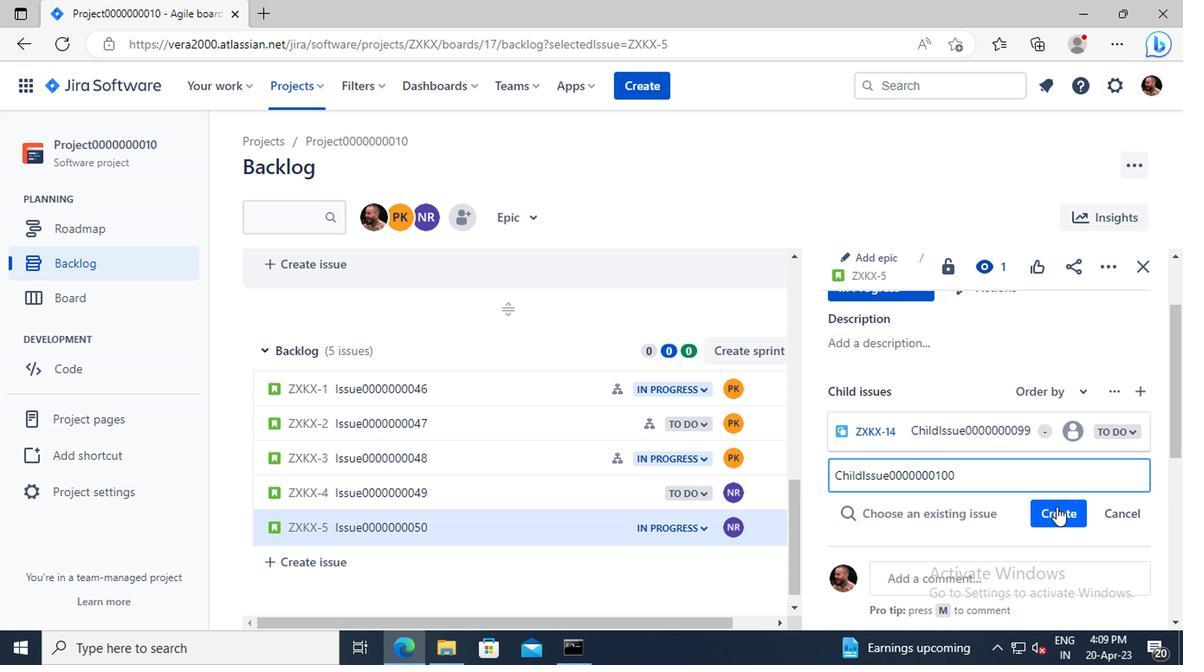 
Action: Mouse moved to (315, 68)
Screenshot: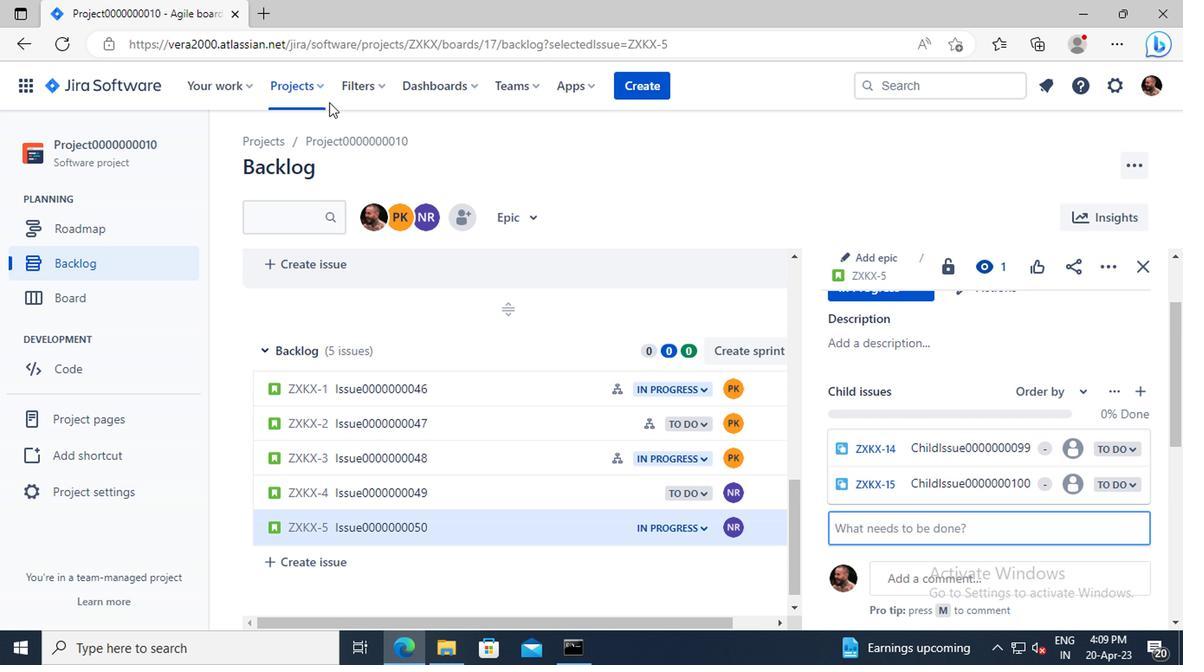 
Action: Mouse pressed left at (315, 68)
Screenshot: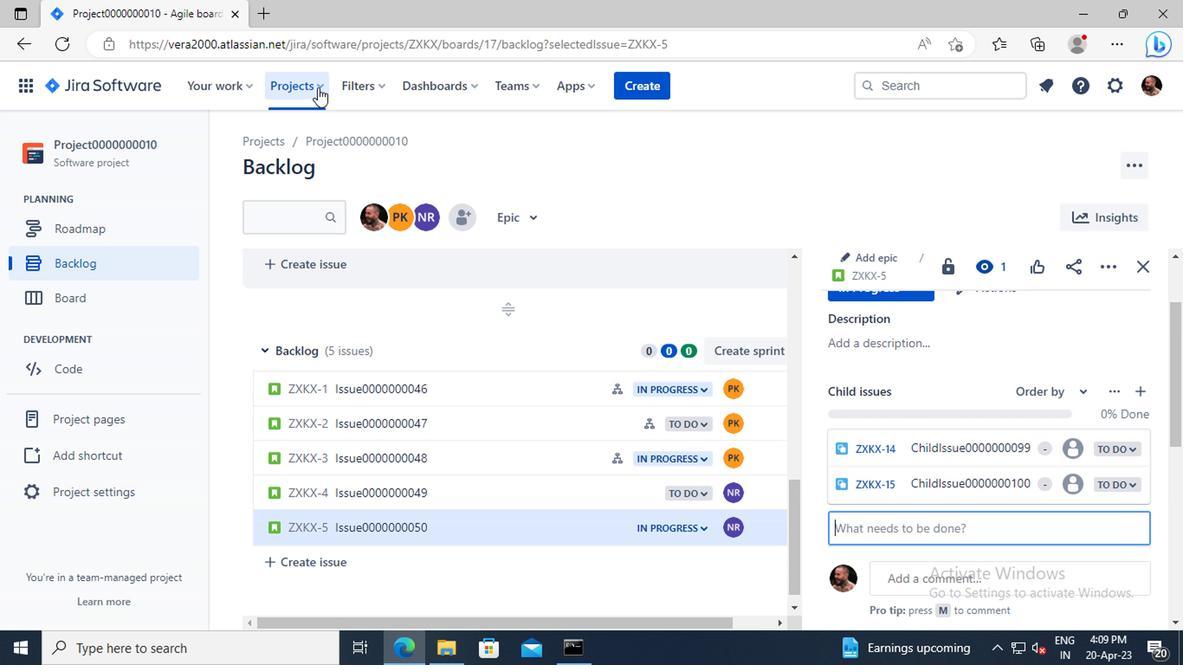 
Action: Mouse moved to (378, 188)
Screenshot: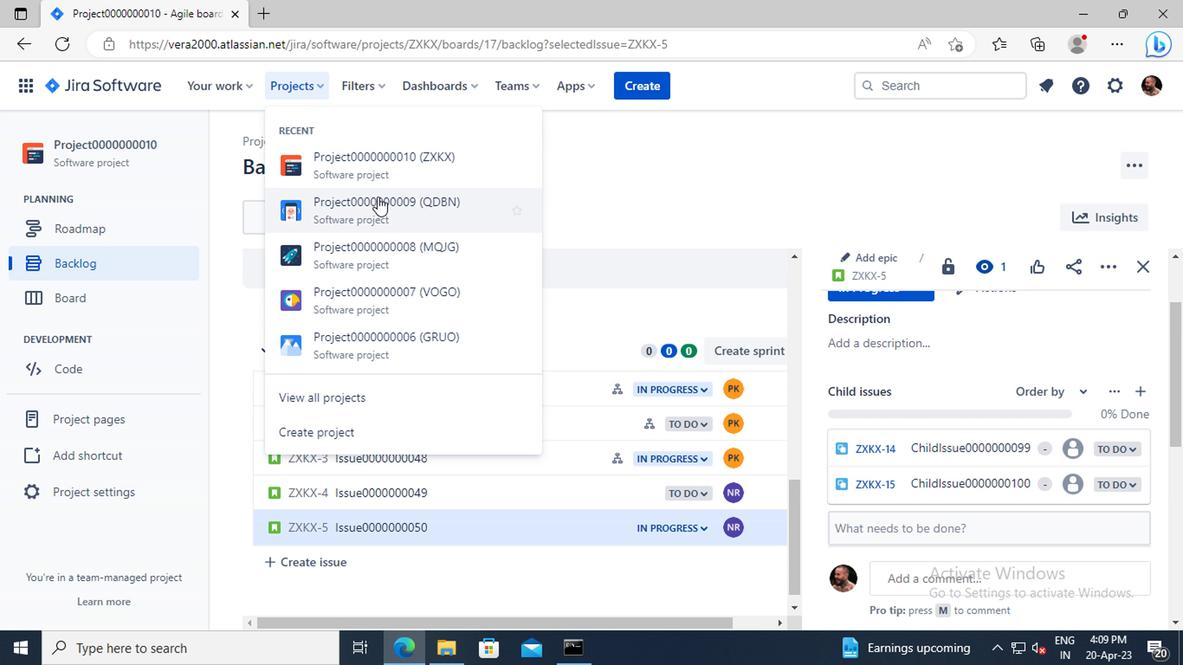 
Action: Mouse pressed left at (378, 188)
Screenshot: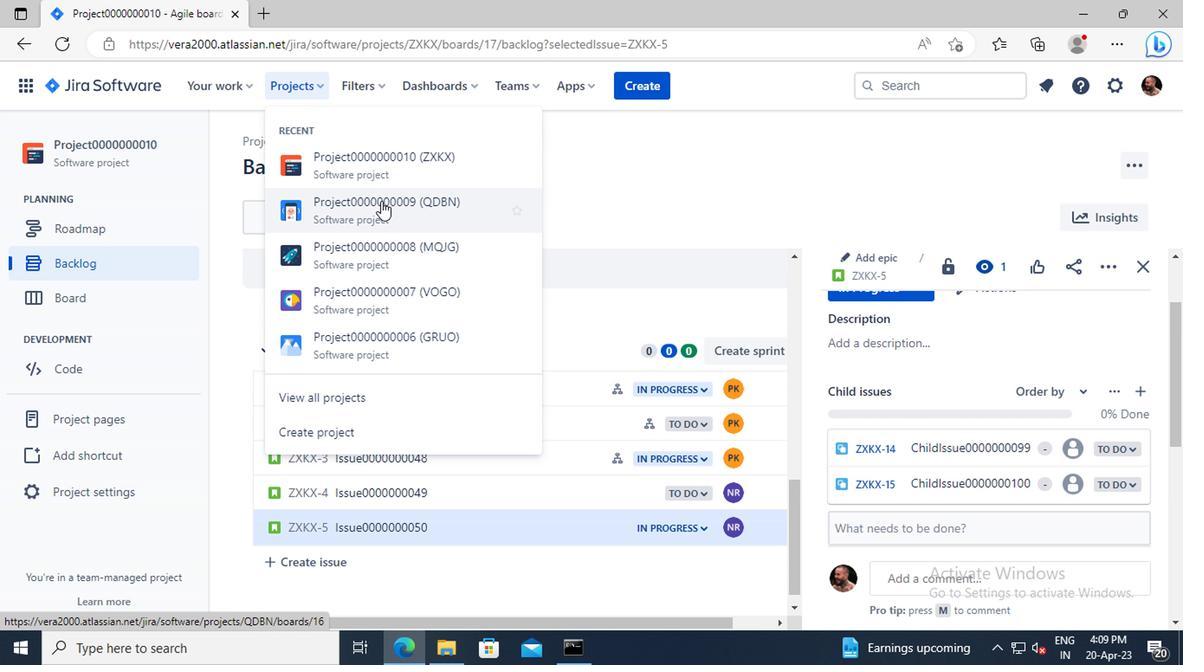 
Action: Mouse moved to (93, 247)
Screenshot: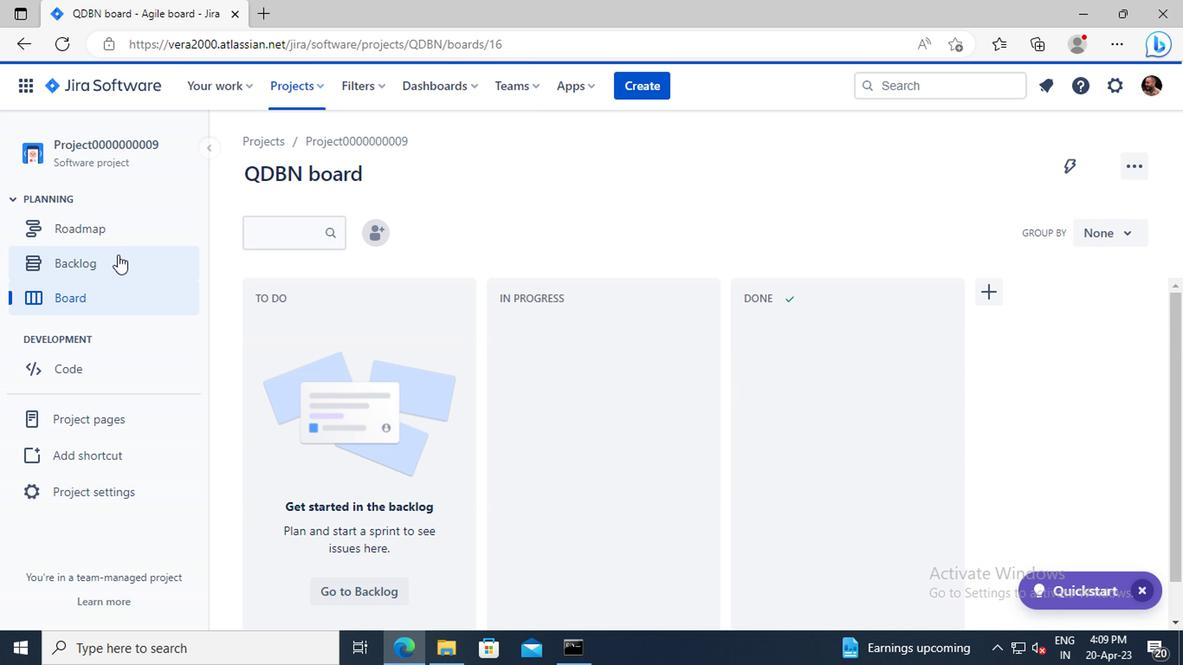 
Action: Mouse pressed left at (93, 247)
Screenshot: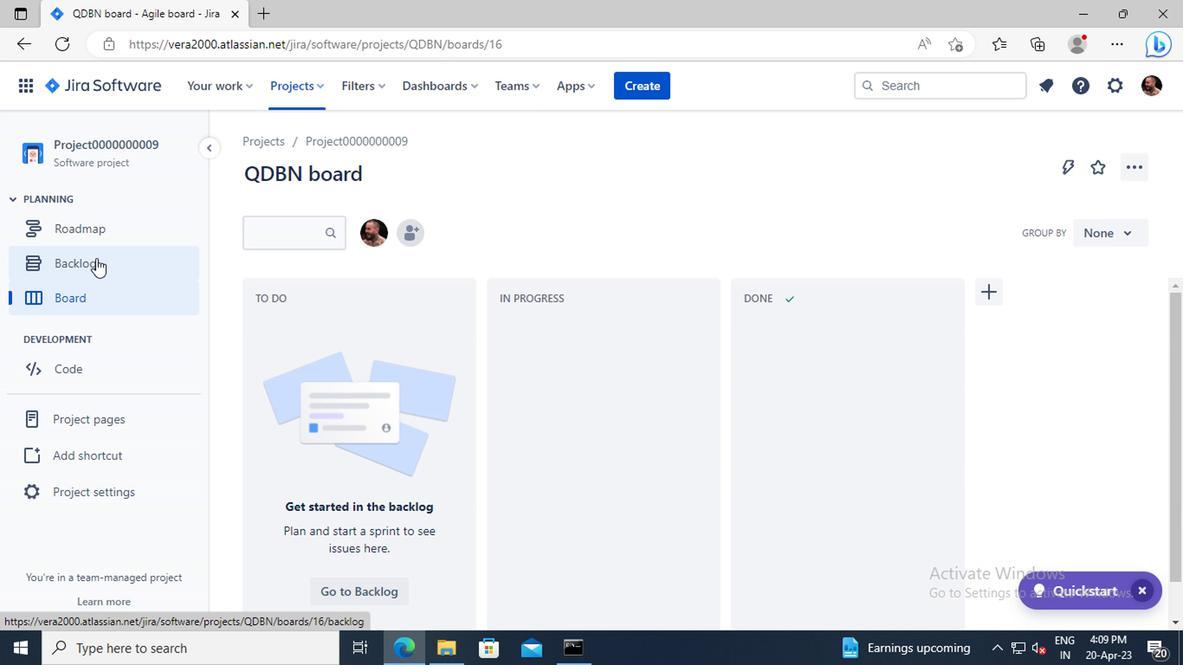 
Action: Mouse moved to (466, 292)
Screenshot: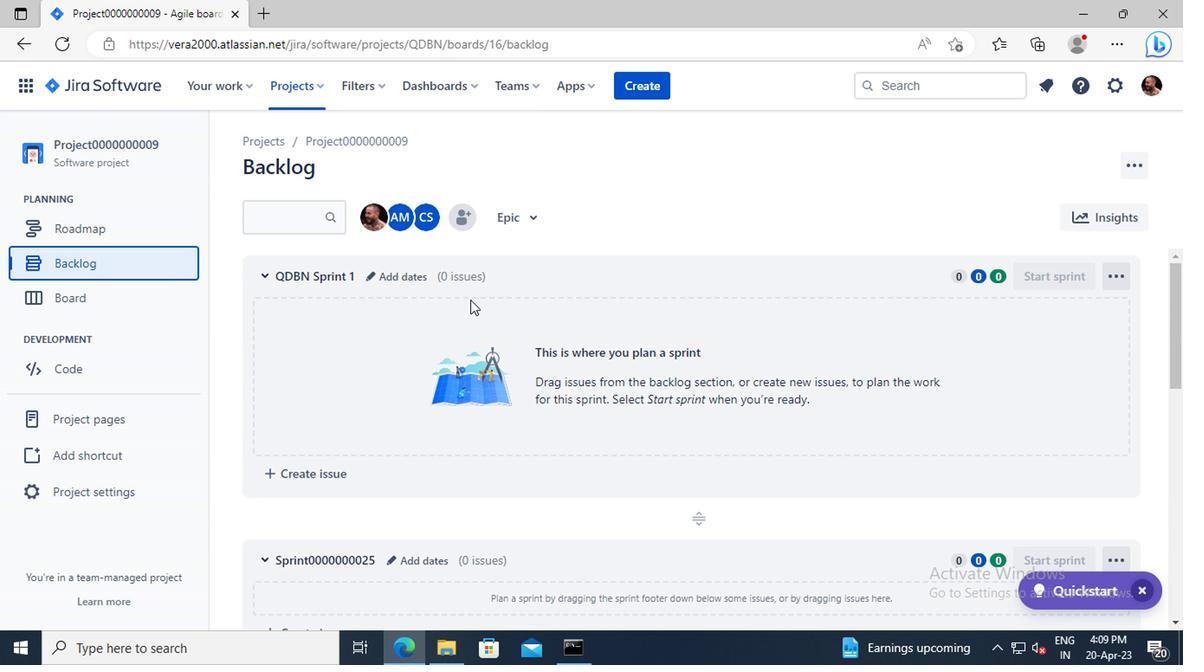 
Action: Mouse scrolled (466, 291) with delta (0, 0)
Screenshot: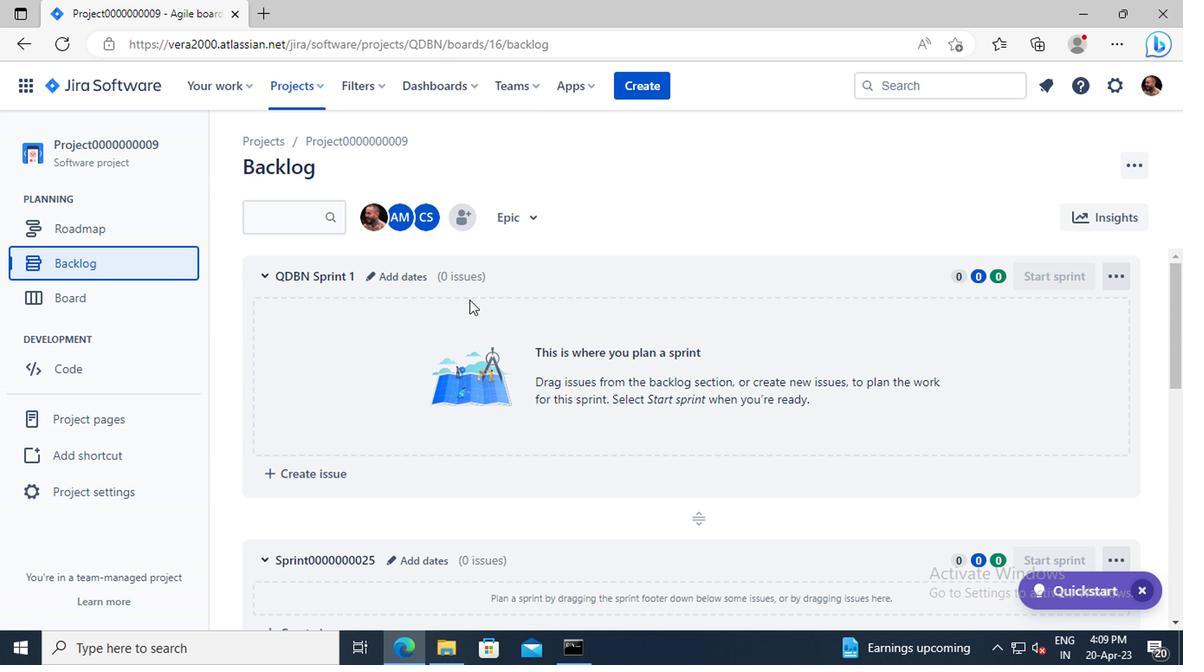 
Action: Mouse scrolled (466, 291) with delta (0, 0)
Screenshot: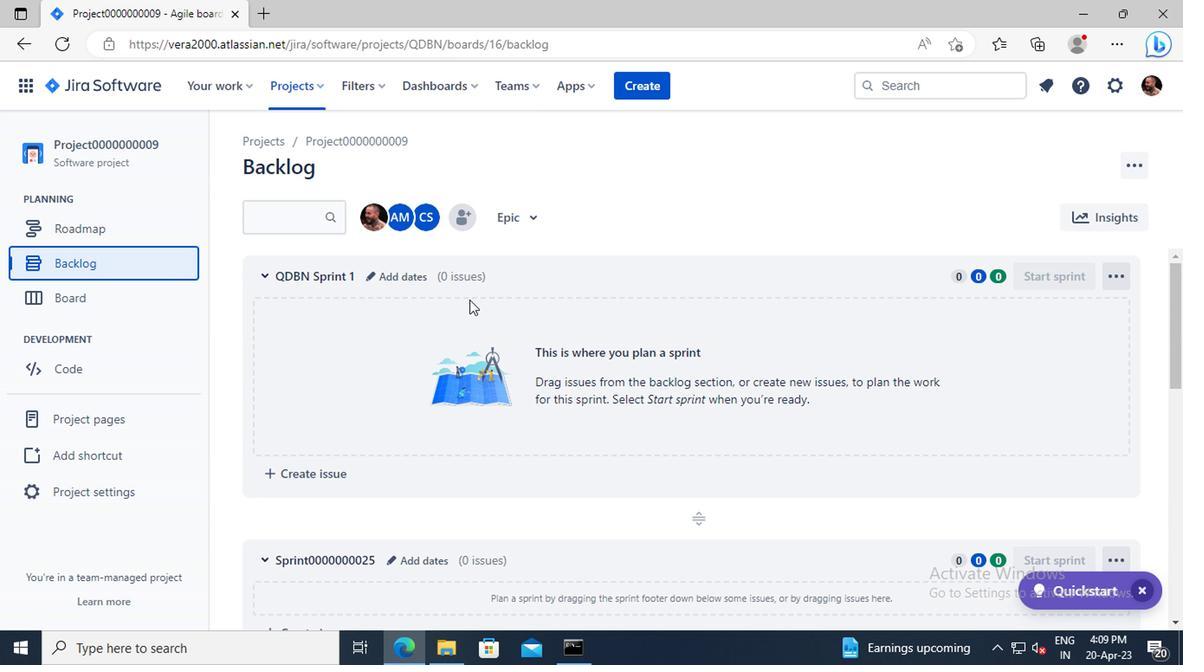 
Action: Mouse scrolled (466, 291) with delta (0, 0)
Screenshot: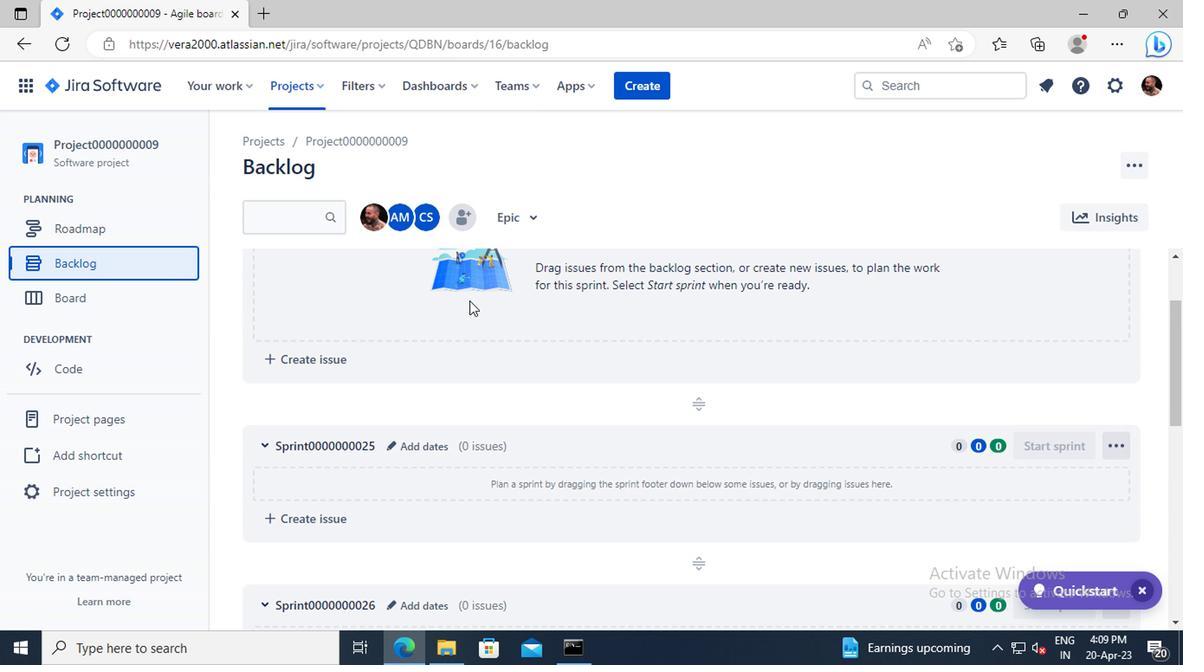 
Action: Mouse scrolled (466, 291) with delta (0, 0)
Screenshot: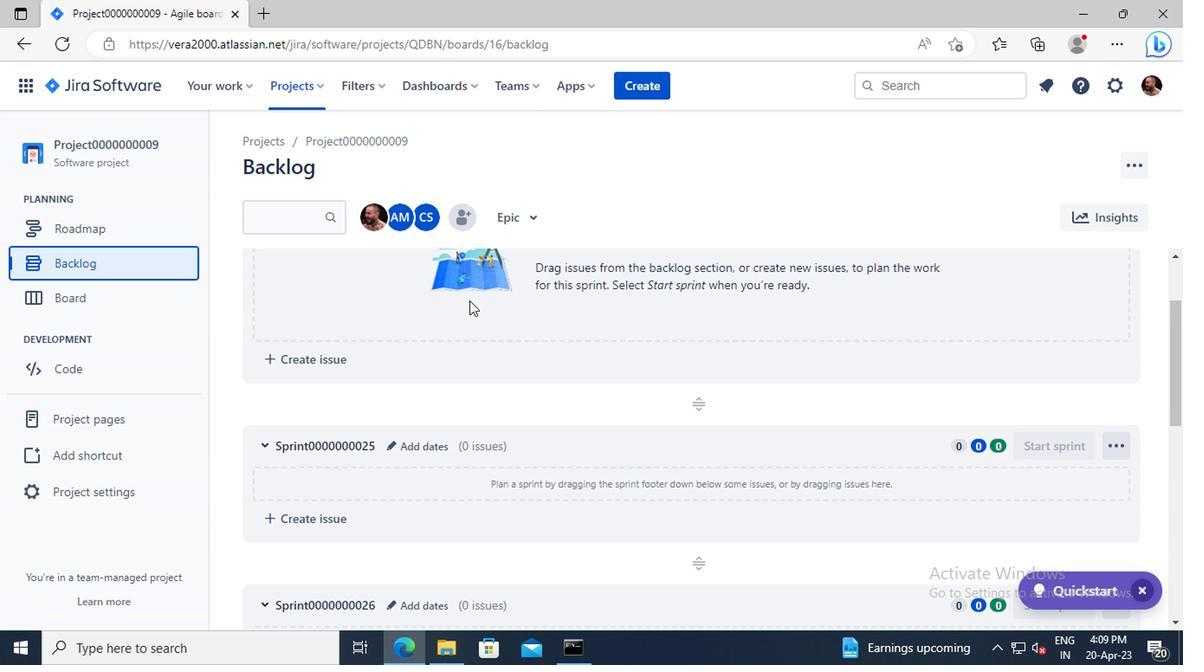 
Action: Mouse scrolled (466, 291) with delta (0, 0)
Screenshot: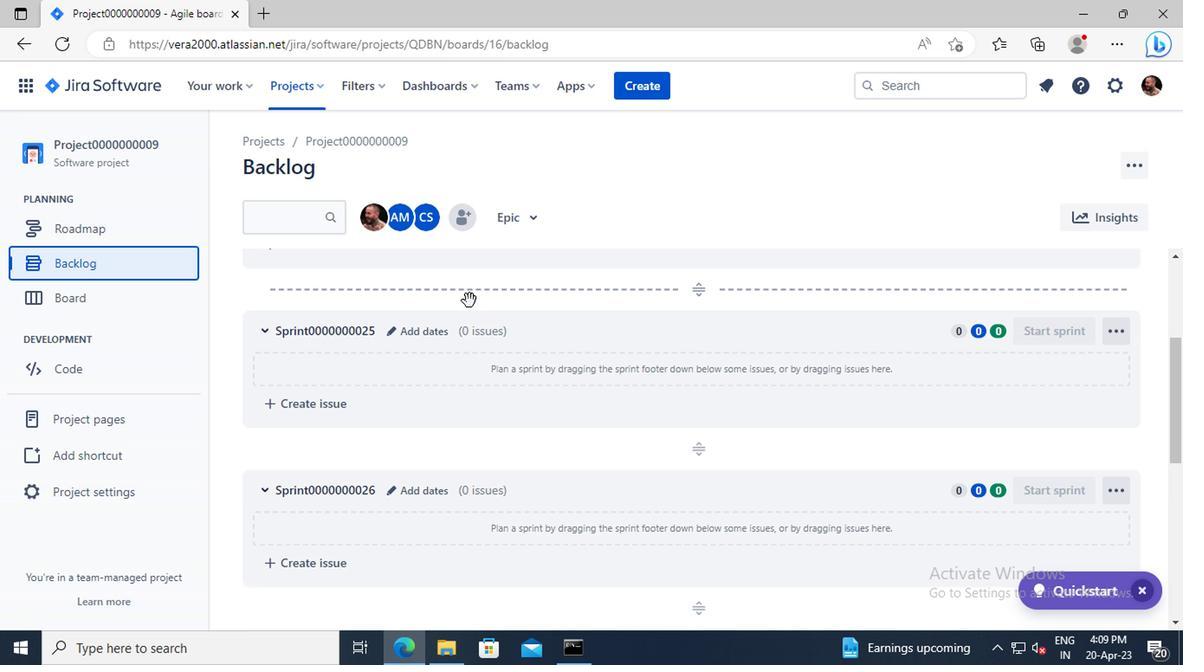 
Action: Mouse scrolled (466, 291) with delta (0, 0)
Screenshot: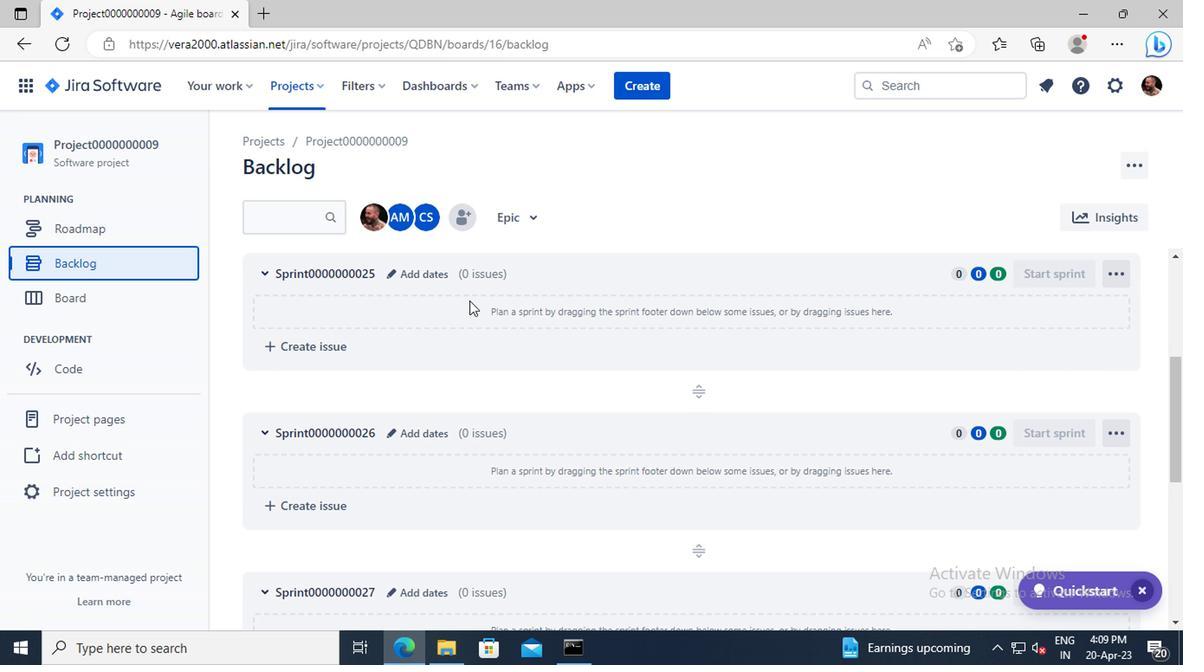 
Action: Mouse scrolled (466, 291) with delta (0, 0)
Screenshot: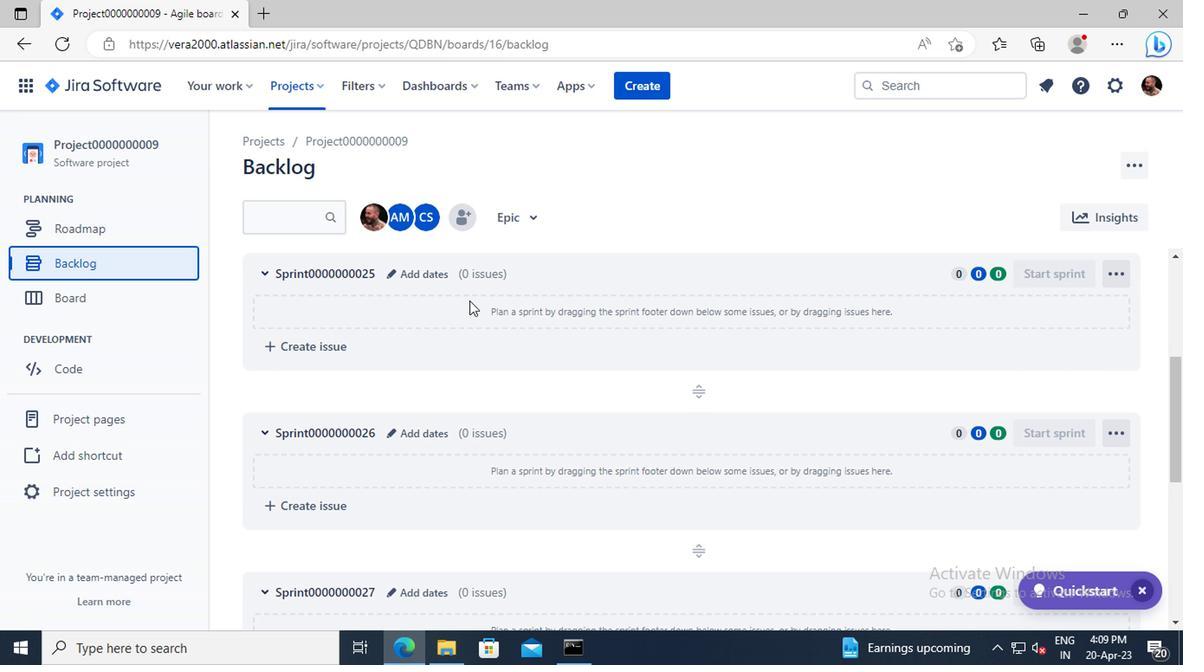 
Action: Mouse scrolled (466, 291) with delta (0, 0)
Screenshot: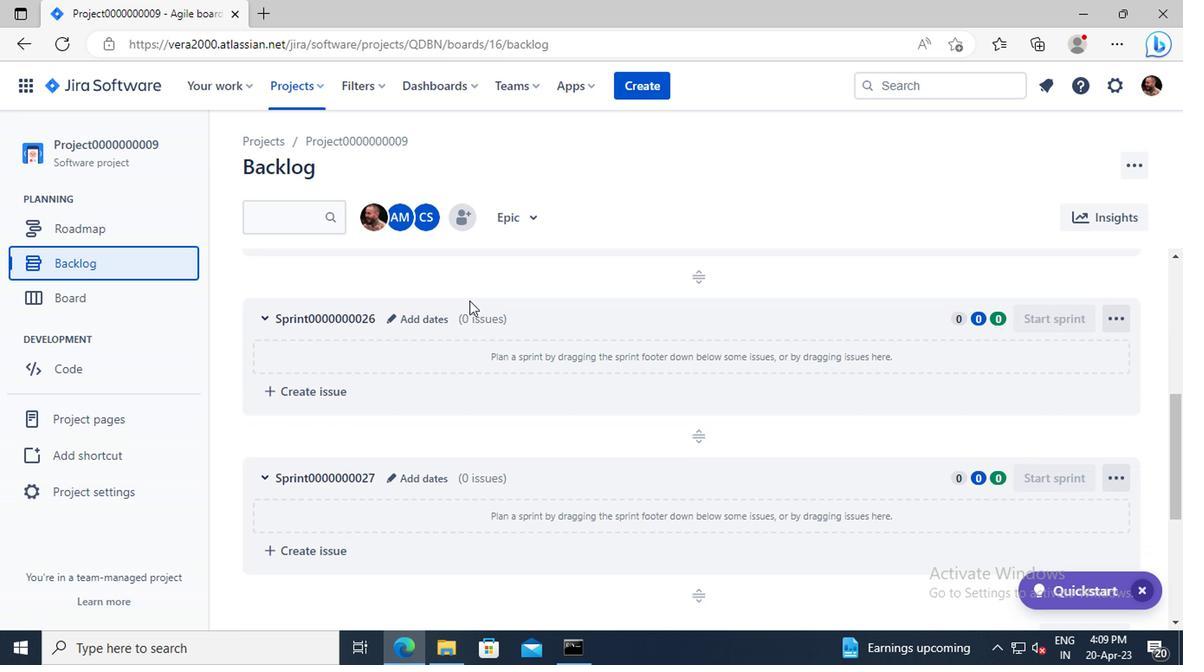 
Action: Mouse scrolled (466, 291) with delta (0, 0)
Screenshot: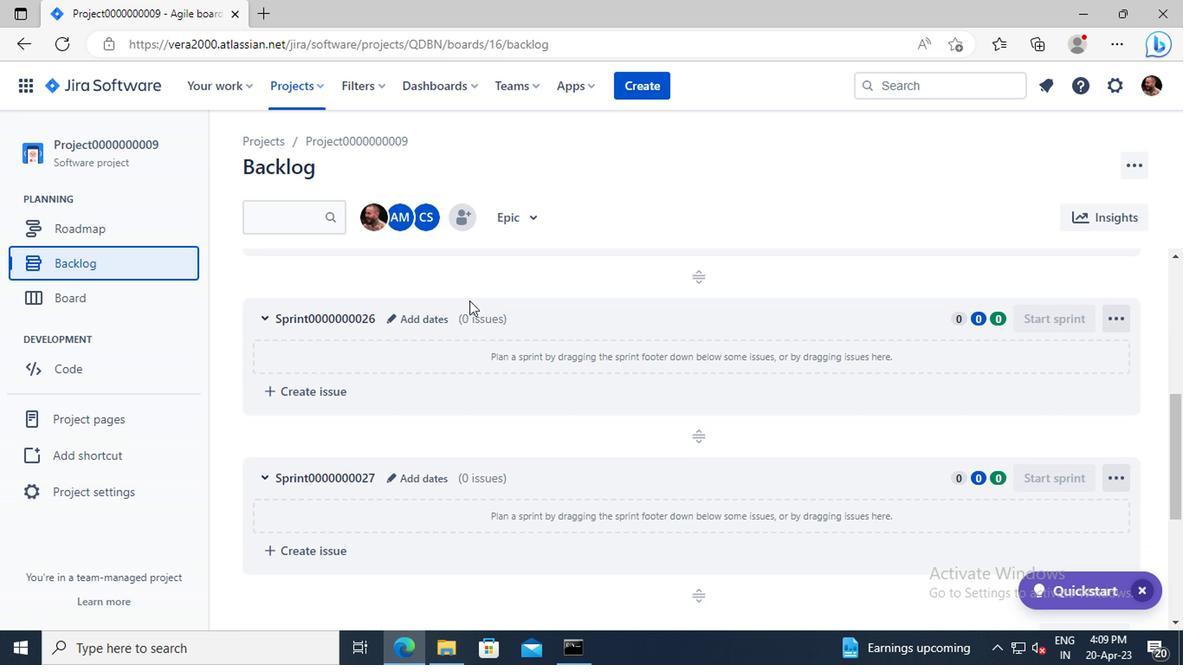 
Action: Mouse scrolled (466, 291) with delta (0, 0)
Screenshot: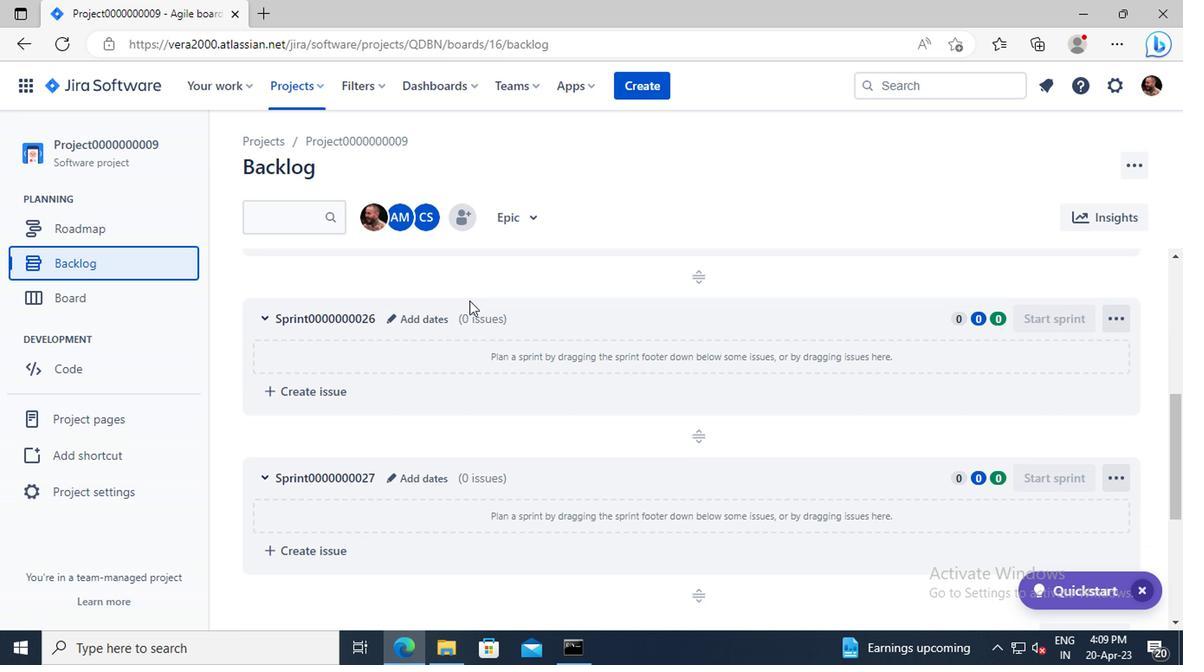 
Action: Mouse scrolled (466, 291) with delta (0, 0)
Screenshot: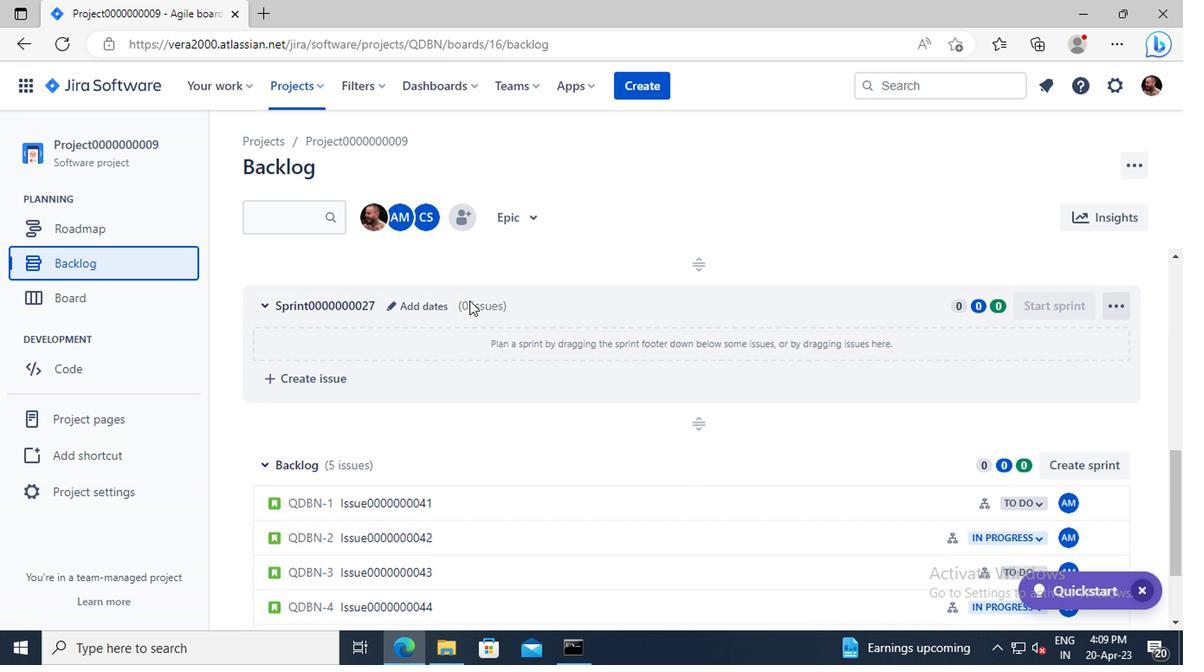 
Action: Mouse scrolled (466, 291) with delta (0, 0)
Screenshot: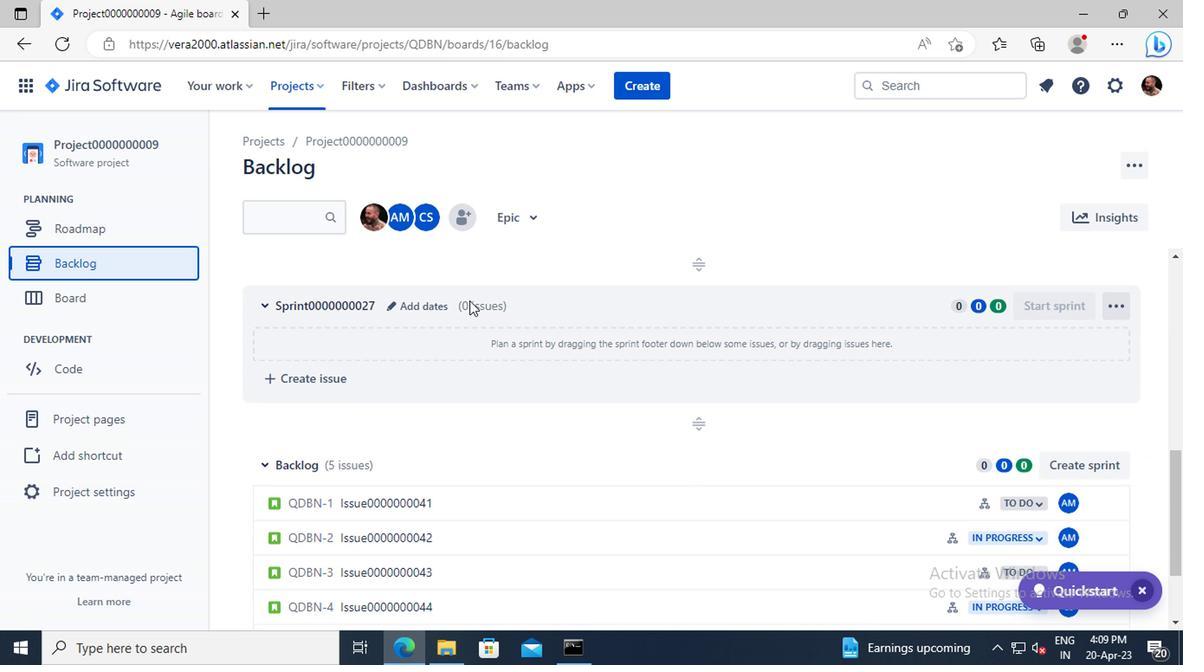 
Action: Mouse moved to (416, 385)
Screenshot: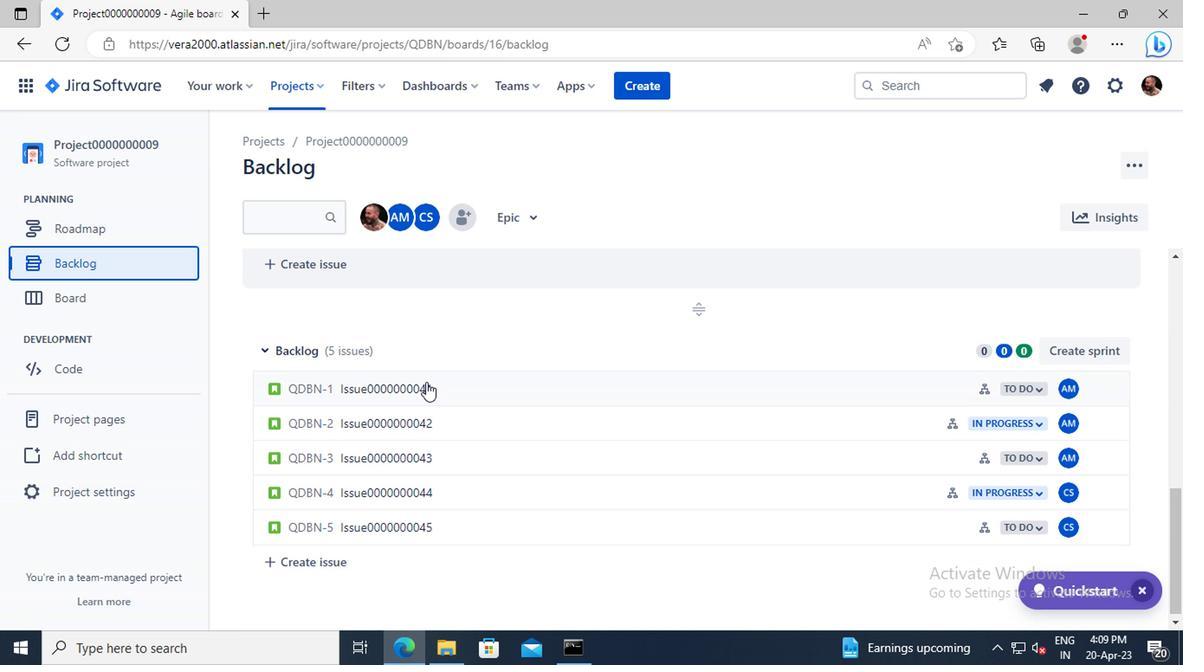 
Action: Mouse pressed left at (416, 385)
Screenshot: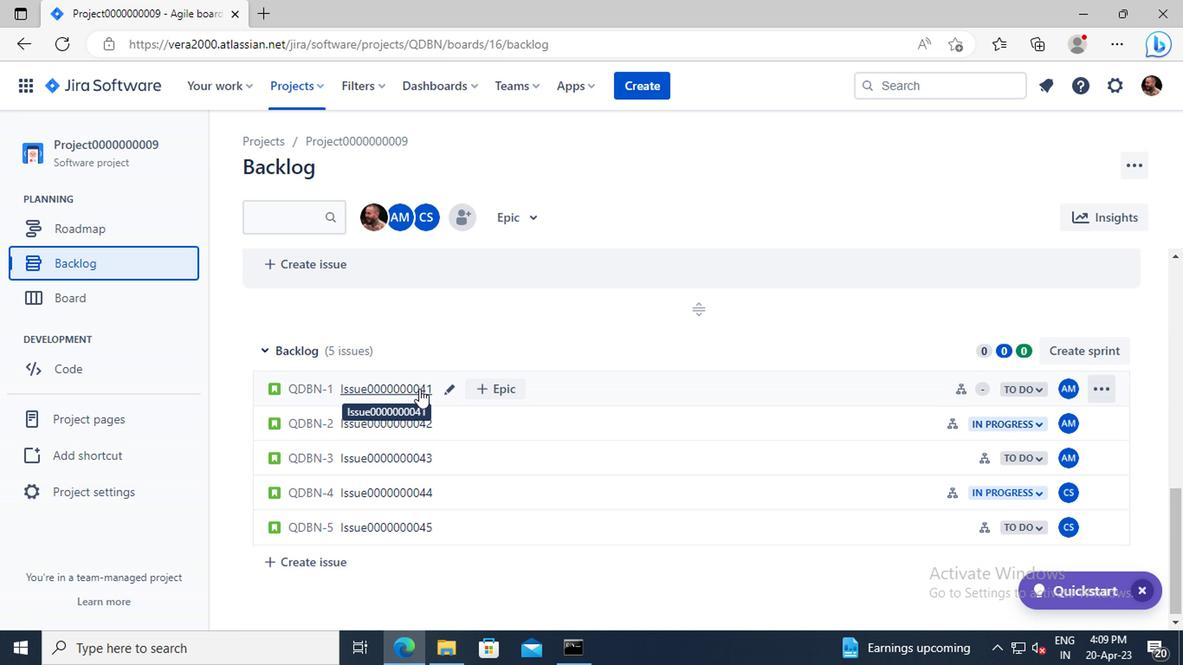 
Action: Mouse moved to (1006, 394)
Screenshot: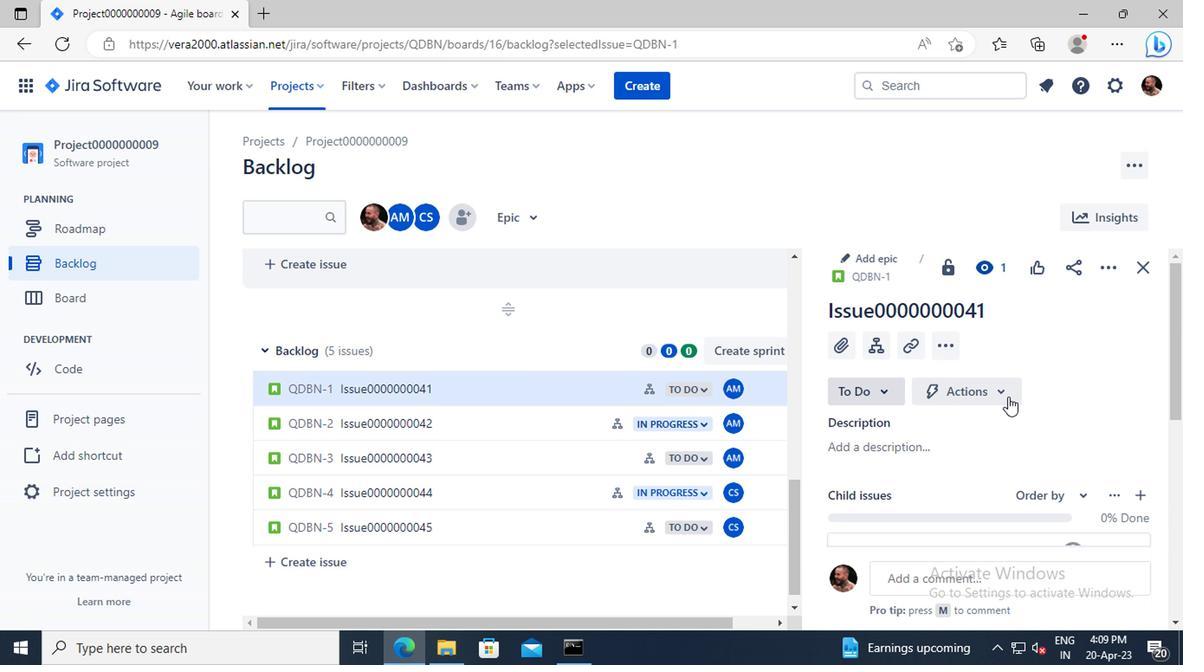 
Action: Mouse scrolled (1006, 393) with delta (0, -1)
Screenshot: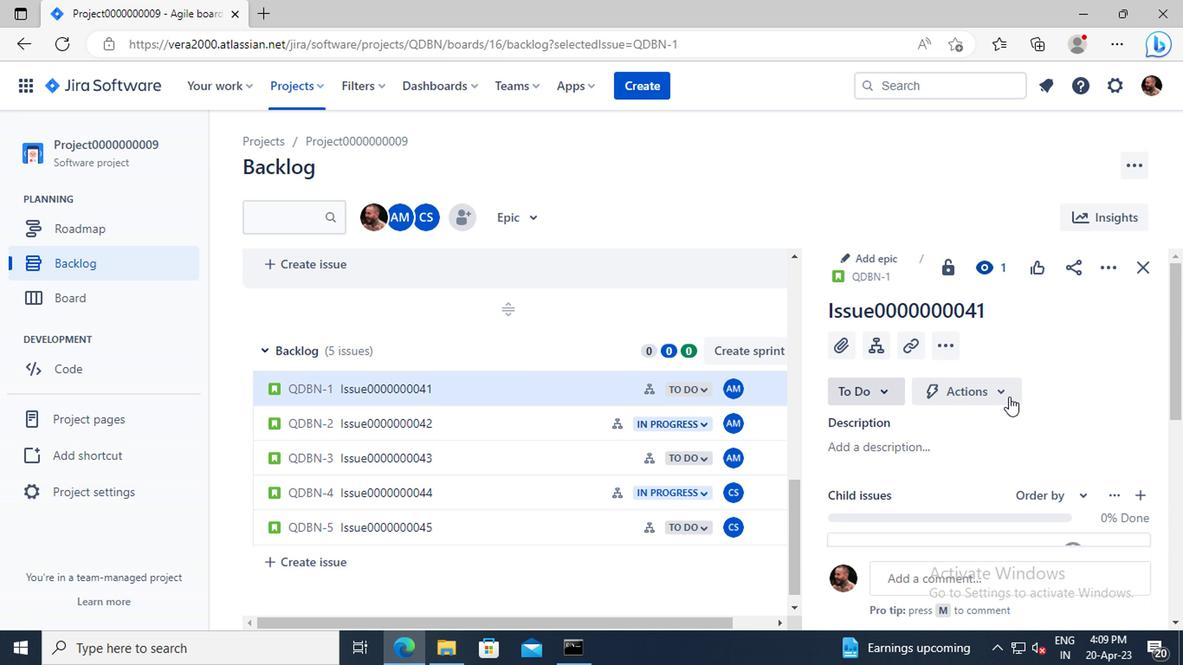 
Action: Mouse scrolled (1006, 393) with delta (0, -1)
Screenshot: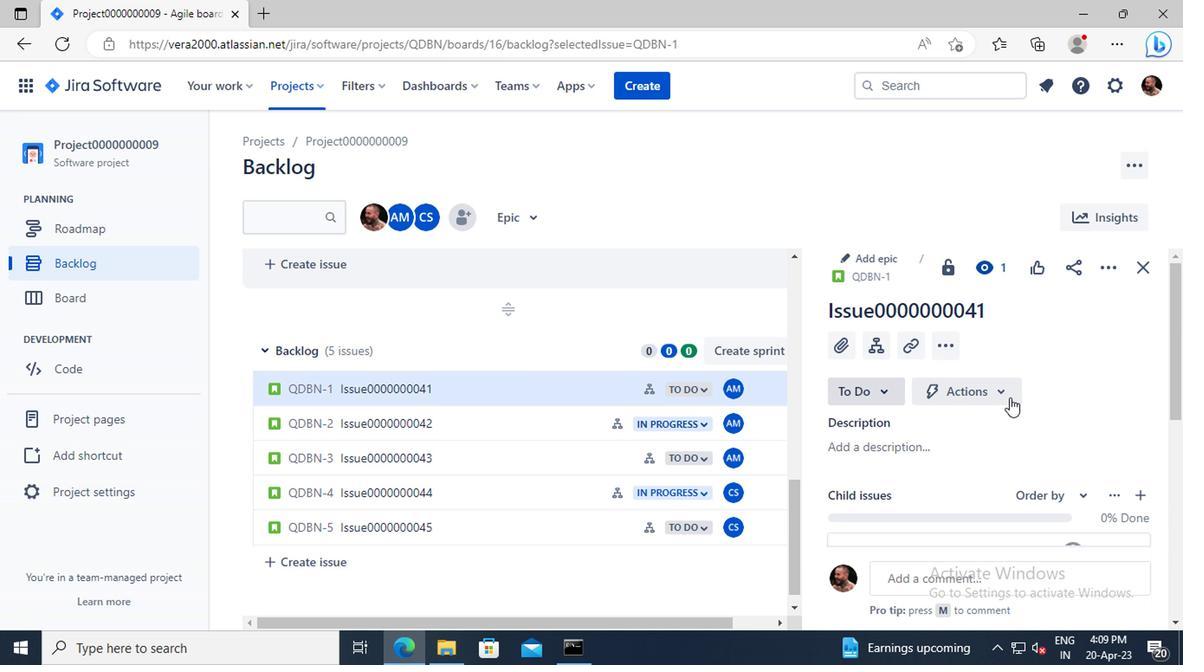 
Action: Mouse moved to (1075, 433)
Screenshot: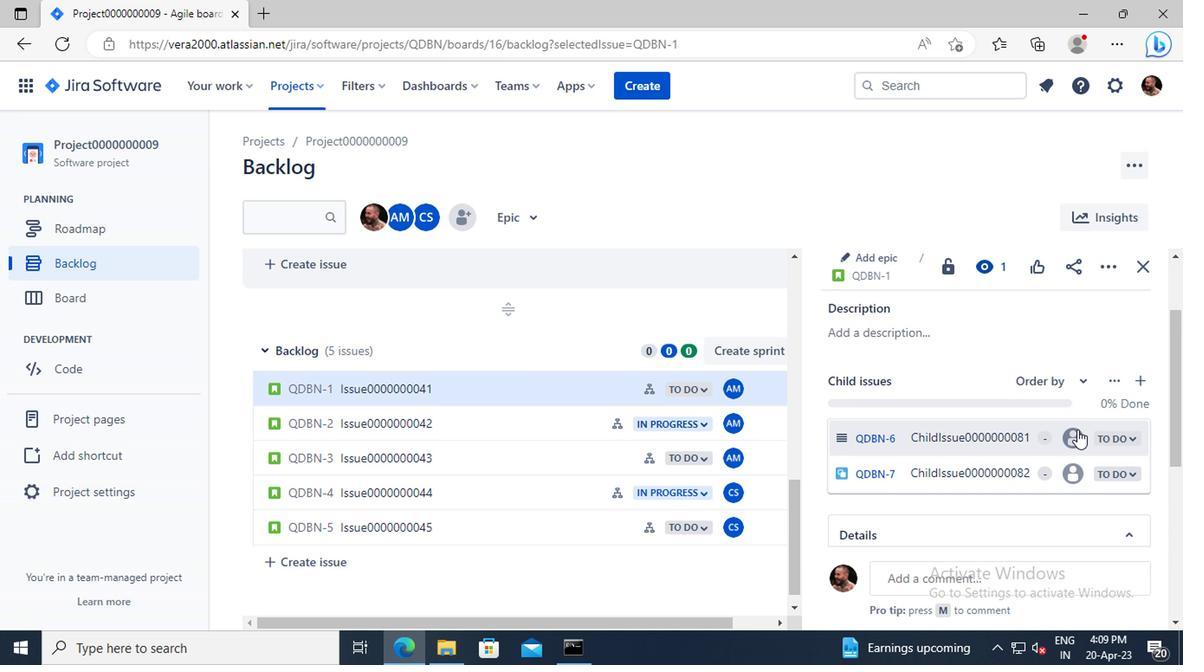 
Action: Mouse pressed left at (1075, 433)
Screenshot: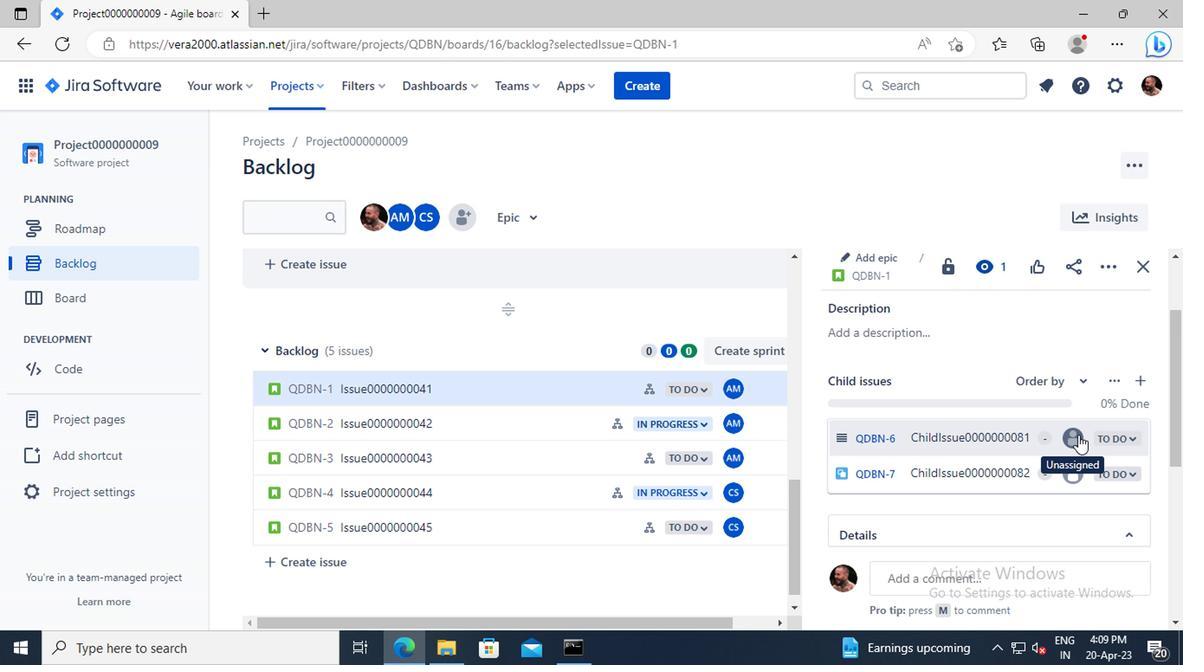 
Action: Key pressed A
Screenshot: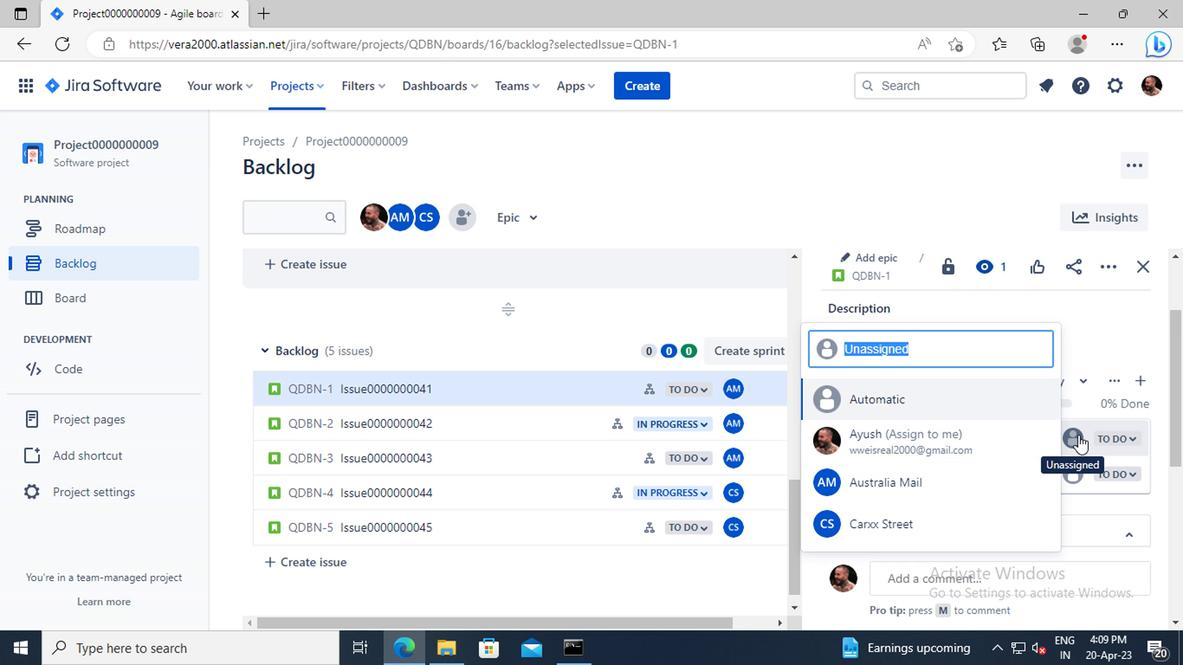
Action: Mouse moved to (1075, 434)
Screenshot: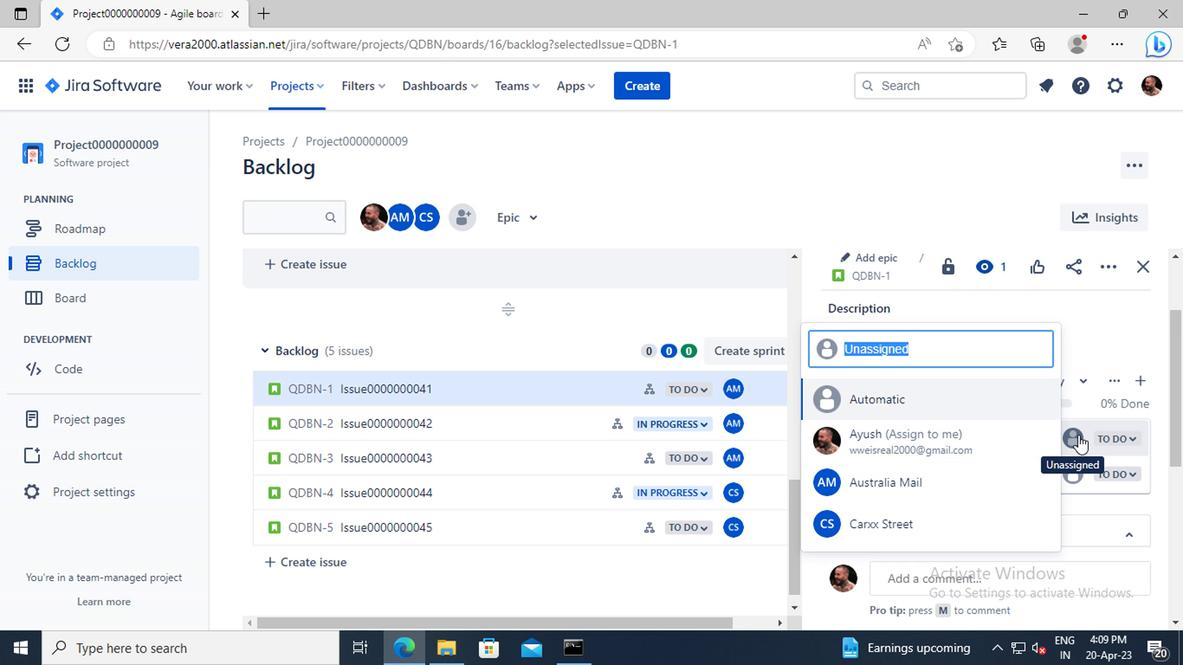 
Action: Key pressed USTRALIA
Screenshot: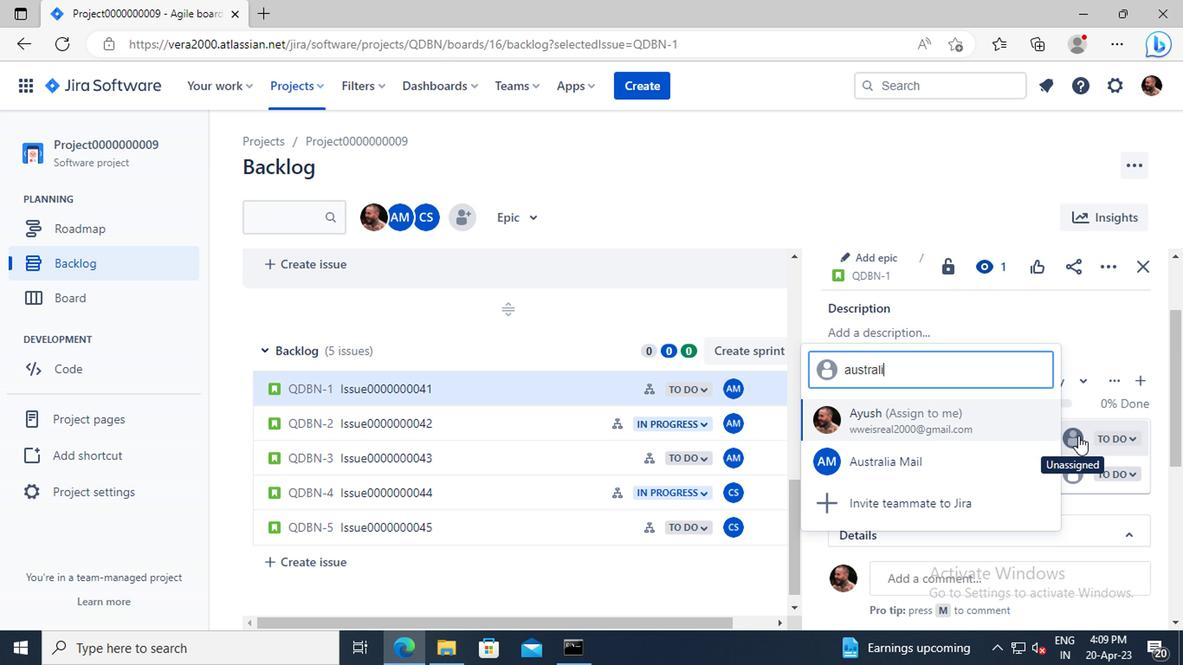 
Action: Mouse moved to (910, 443)
Screenshot: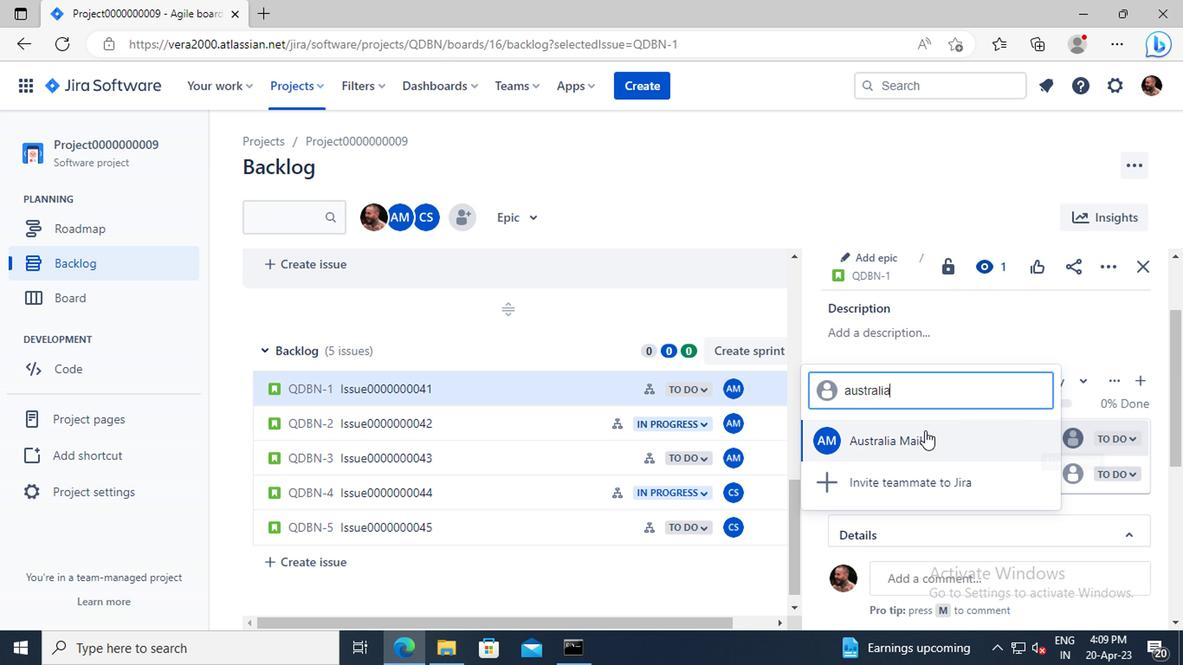 
Action: Mouse pressed left at (910, 443)
Screenshot: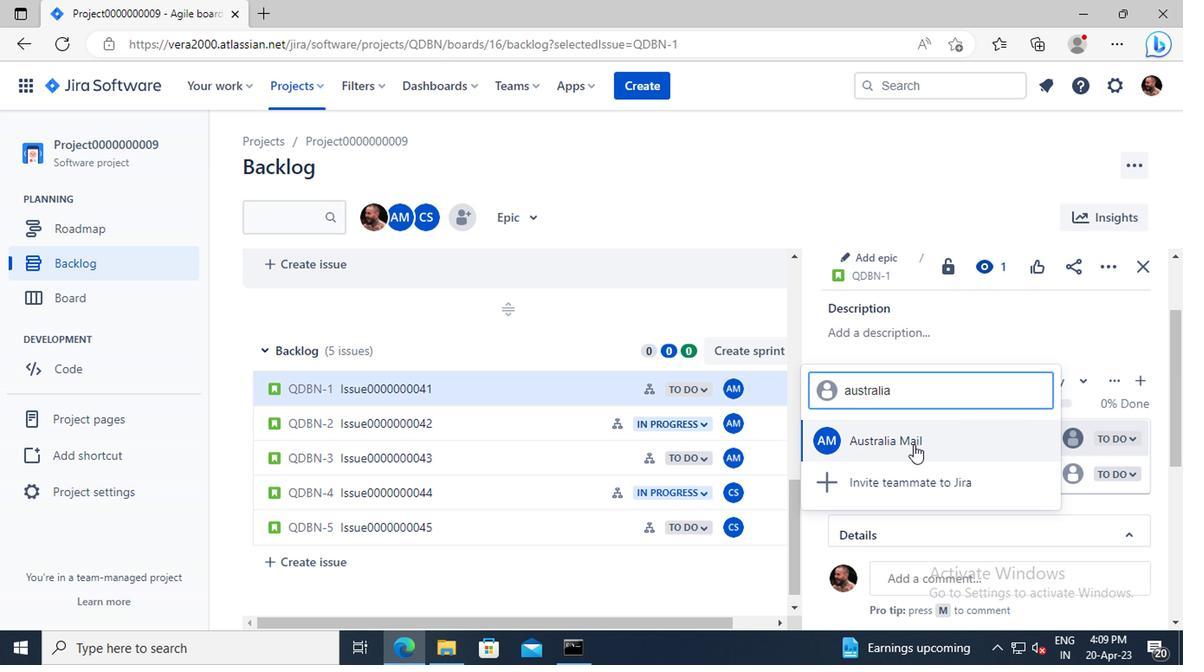 
